 Task: Search one way flight ticket for 2 adults, 4 children and 1 infant on lap in business from Champaign/urbana/savoy: University Of Illinois - Willard Airport to Springfield: Abraham Lincoln Capital Airport on 5-2-2023. Choice of flights is JetBlue. Price is upto 98000. Outbound departure time preference is 17:30.
Action: Mouse moved to (219, 342)
Screenshot: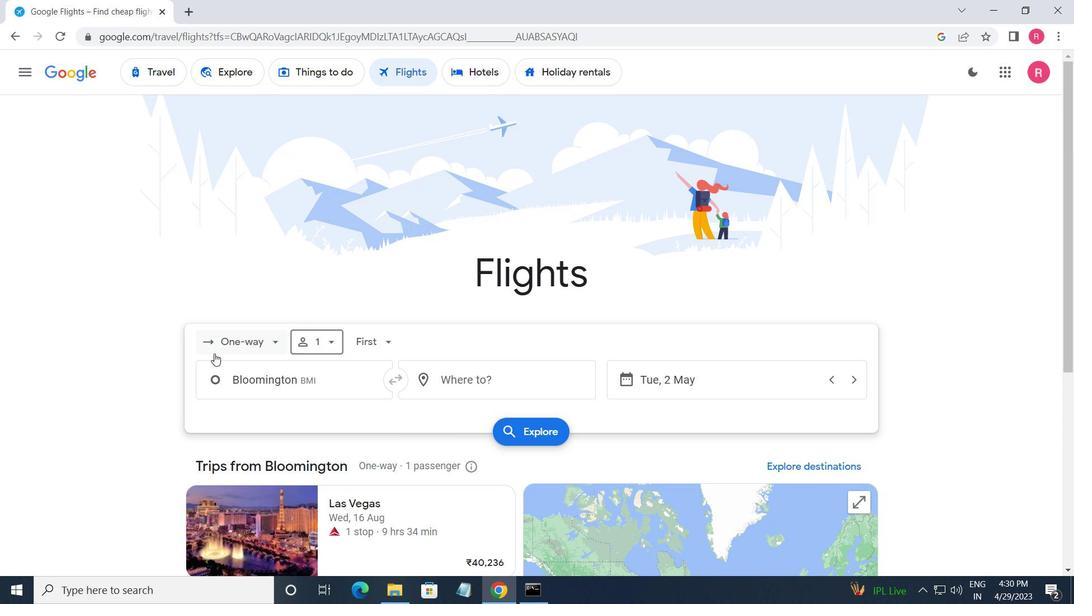 
Action: Mouse pressed left at (219, 342)
Screenshot: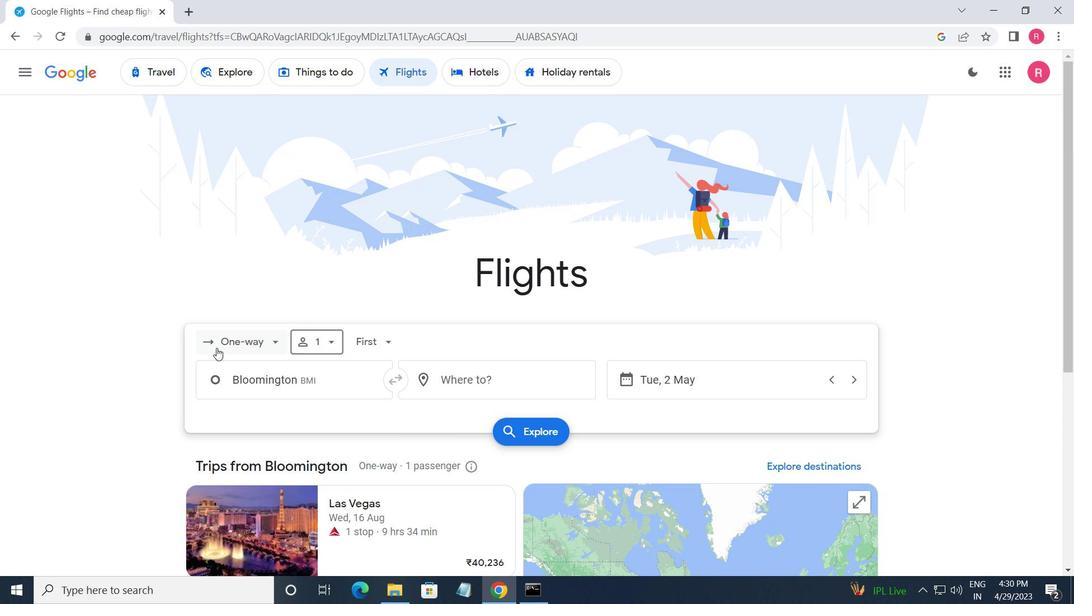 
Action: Mouse moved to (262, 398)
Screenshot: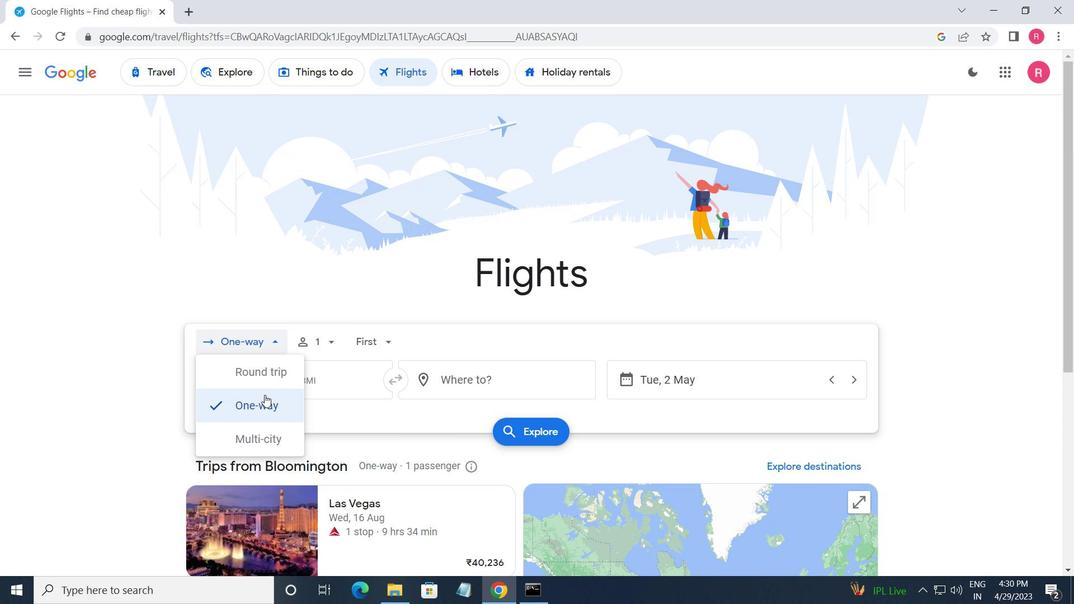 
Action: Mouse pressed left at (262, 398)
Screenshot: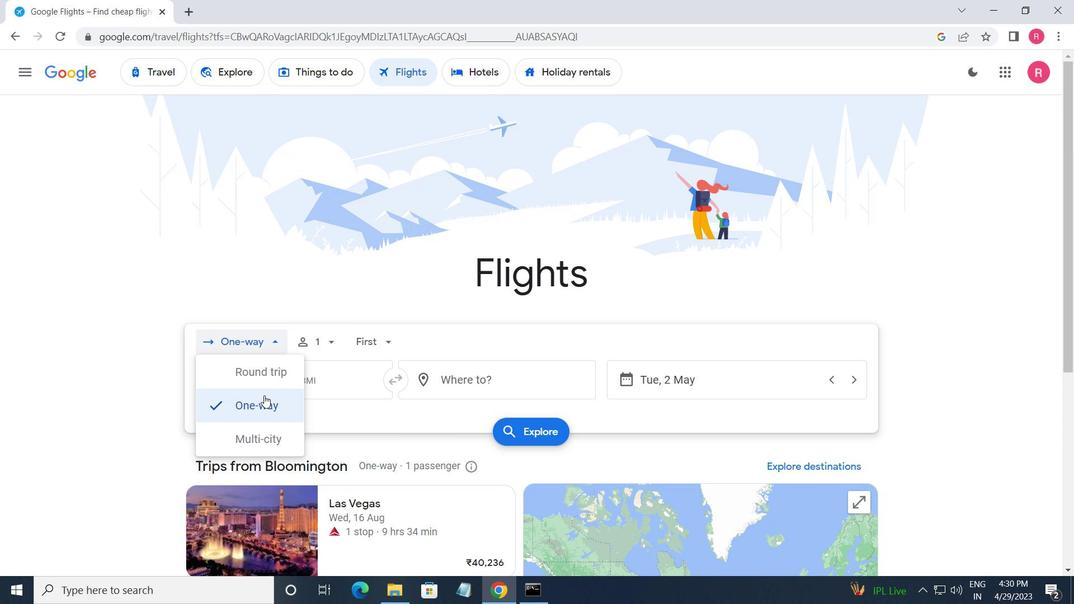 
Action: Mouse moved to (321, 351)
Screenshot: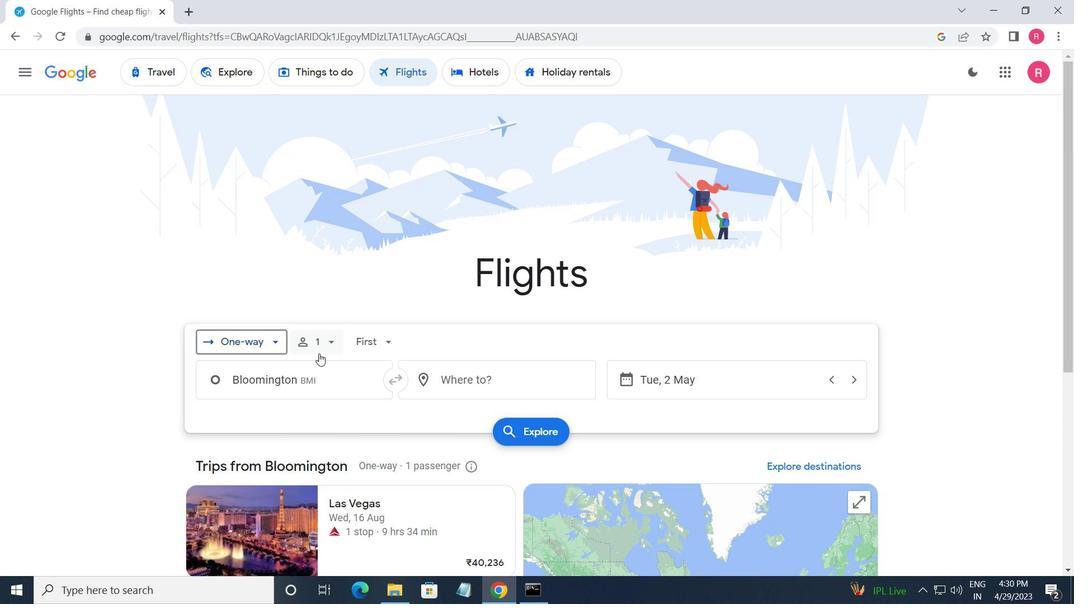 
Action: Mouse pressed left at (321, 351)
Screenshot: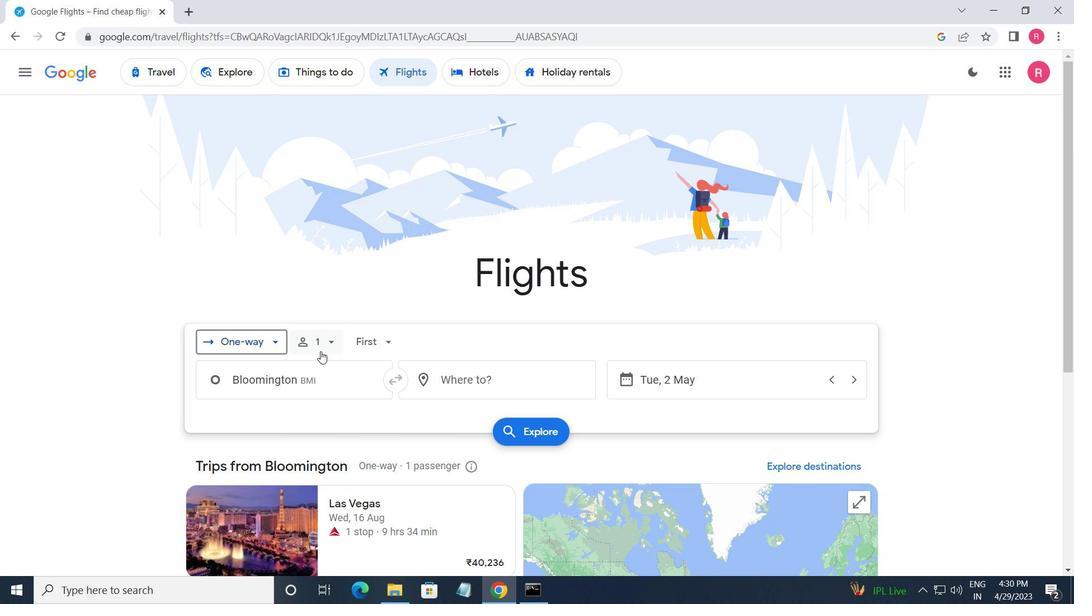
Action: Mouse moved to (434, 383)
Screenshot: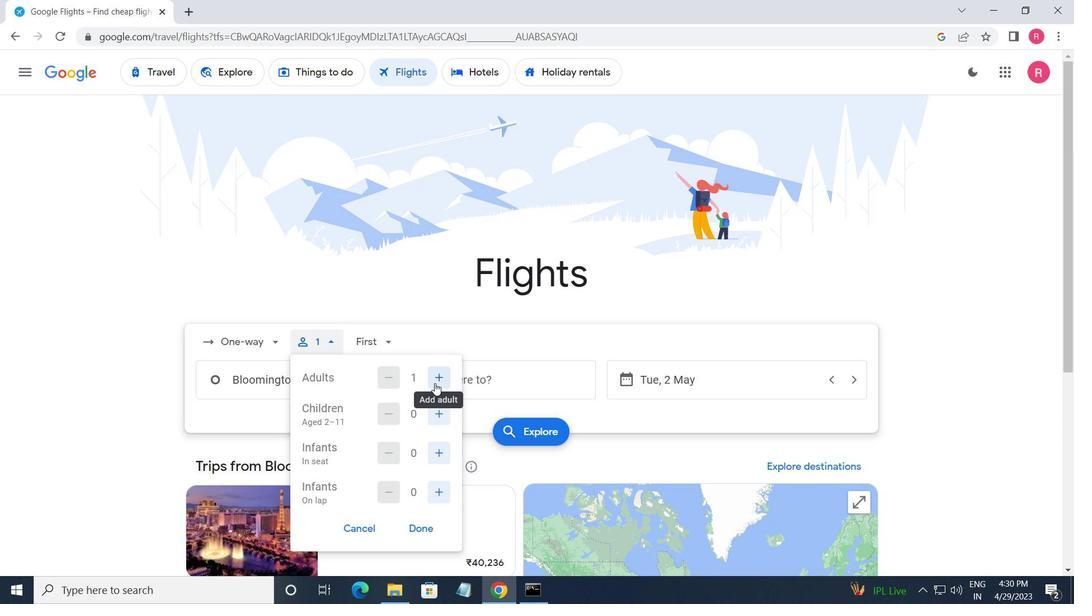 
Action: Mouse pressed left at (434, 383)
Screenshot: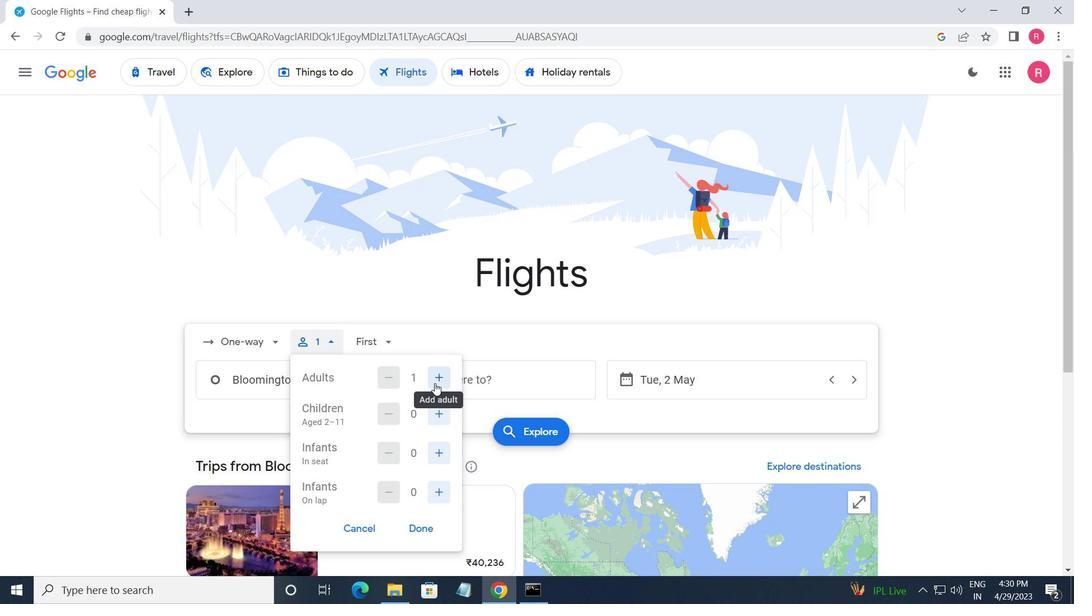
Action: Mouse moved to (444, 414)
Screenshot: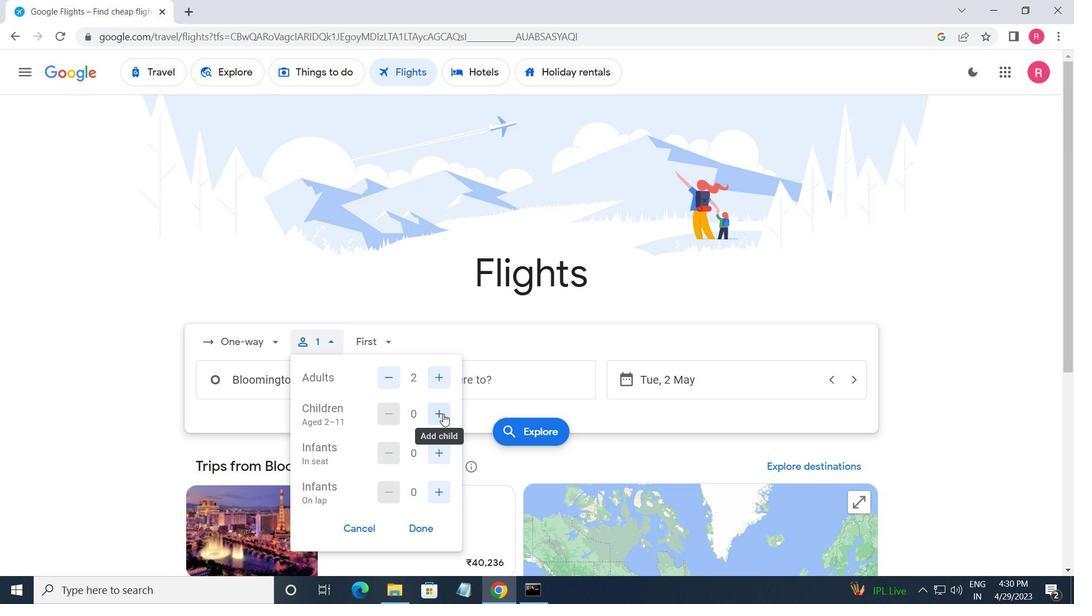
Action: Mouse pressed left at (444, 414)
Screenshot: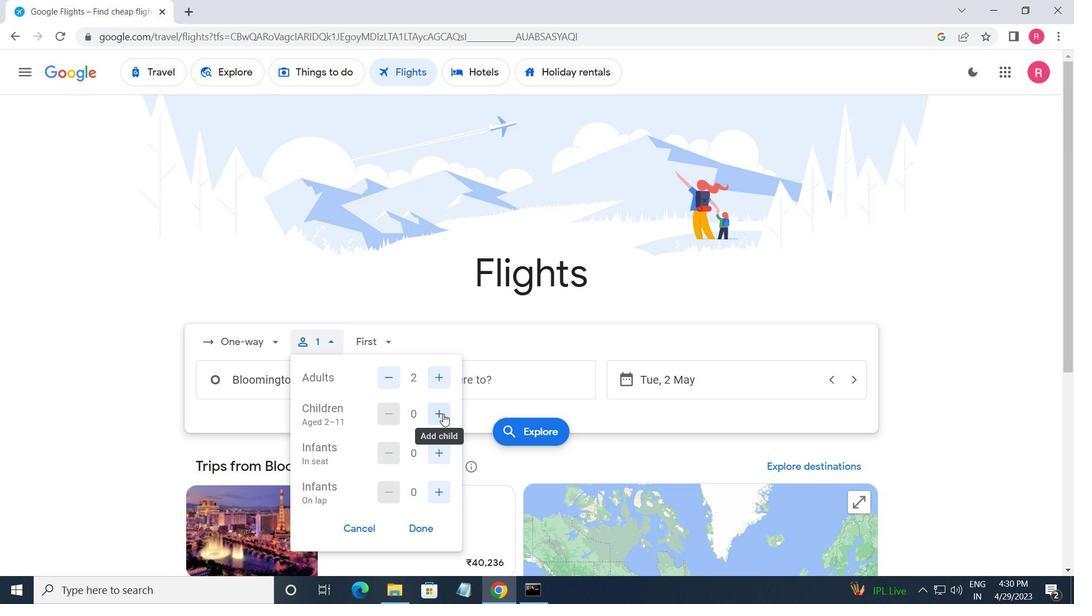 
Action: Mouse moved to (445, 413)
Screenshot: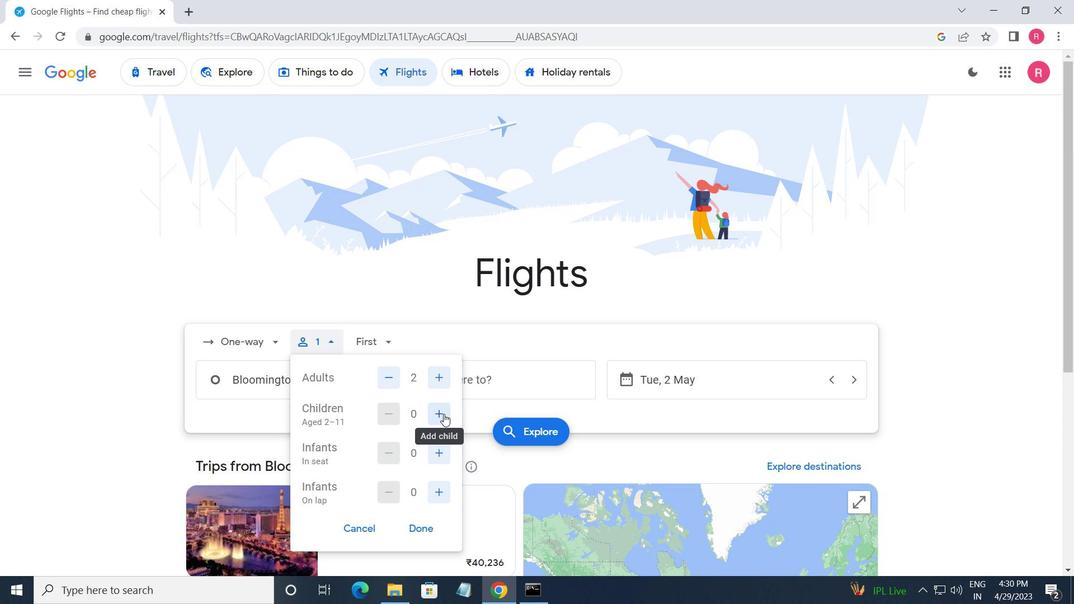 
Action: Mouse pressed left at (445, 413)
Screenshot: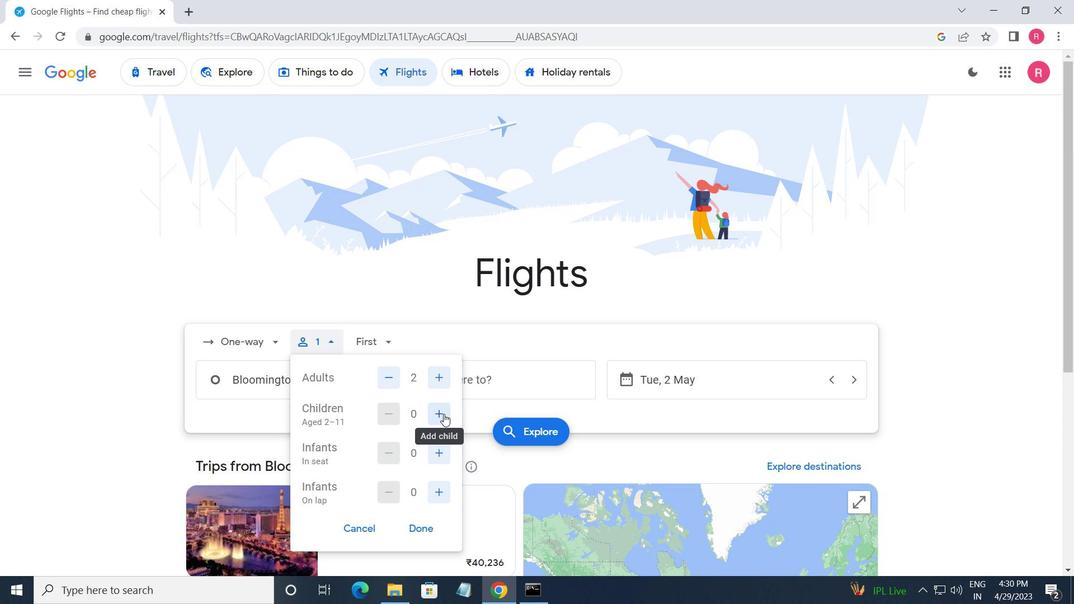 
Action: Mouse pressed left at (445, 413)
Screenshot: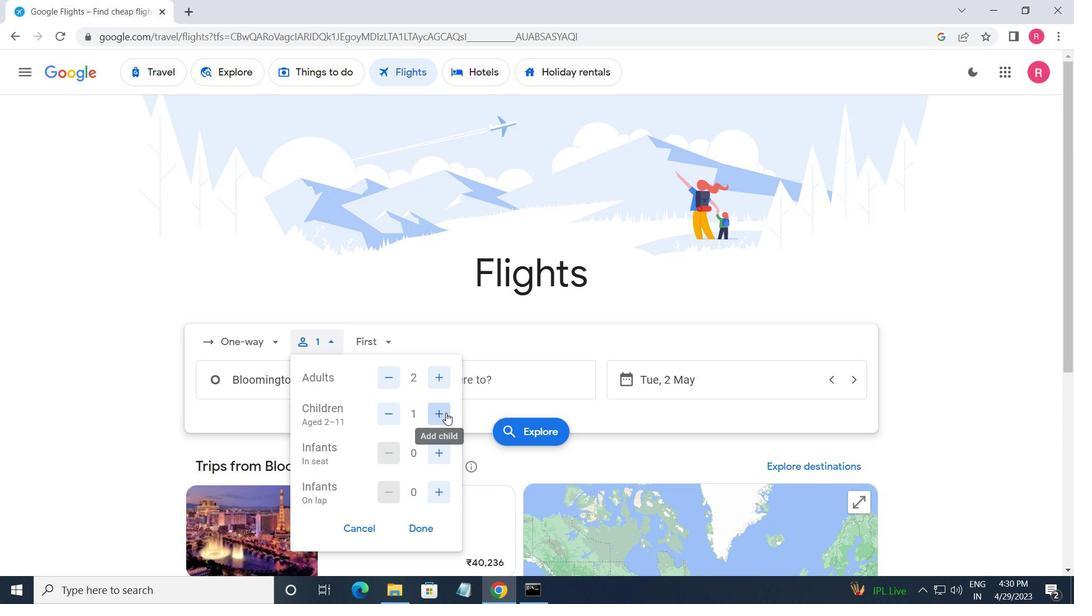 
Action: Mouse pressed left at (445, 413)
Screenshot: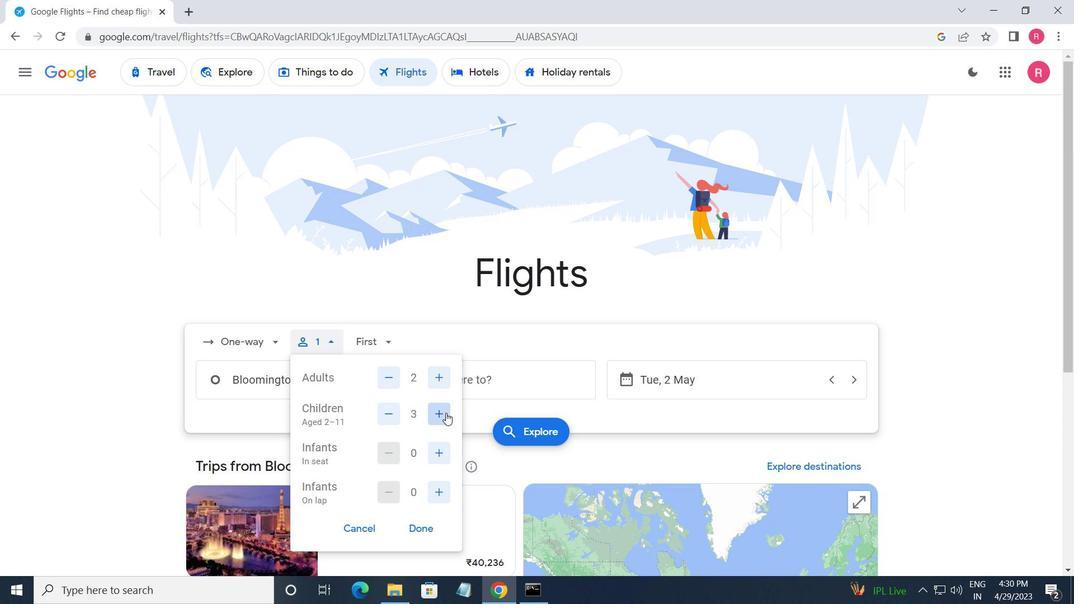 
Action: Mouse moved to (442, 450)
Screenshot: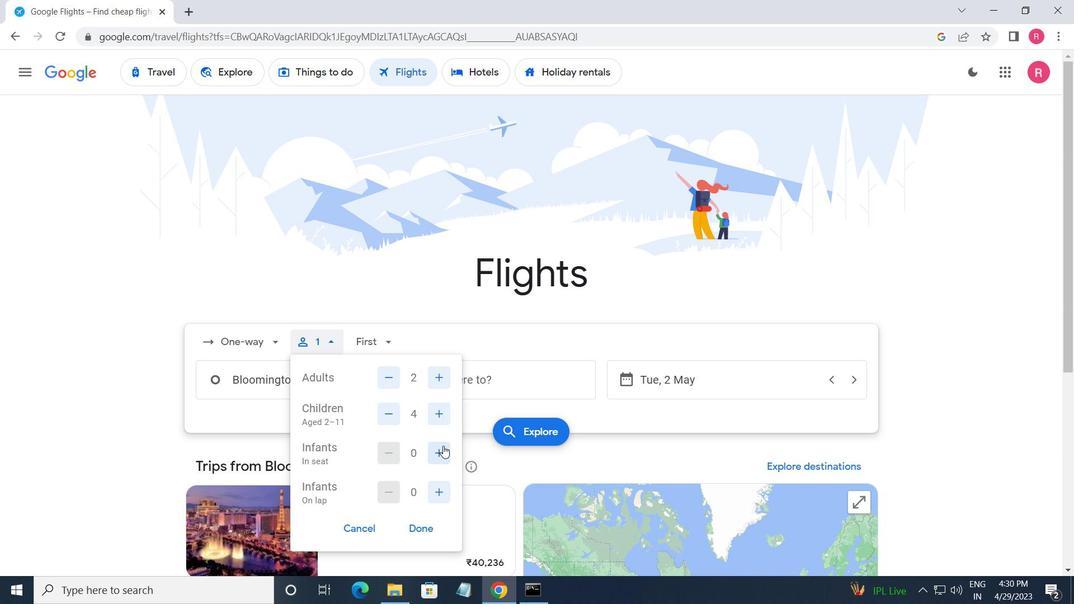 
Action: Mouse pressed left at (442, 450)
Screenshot: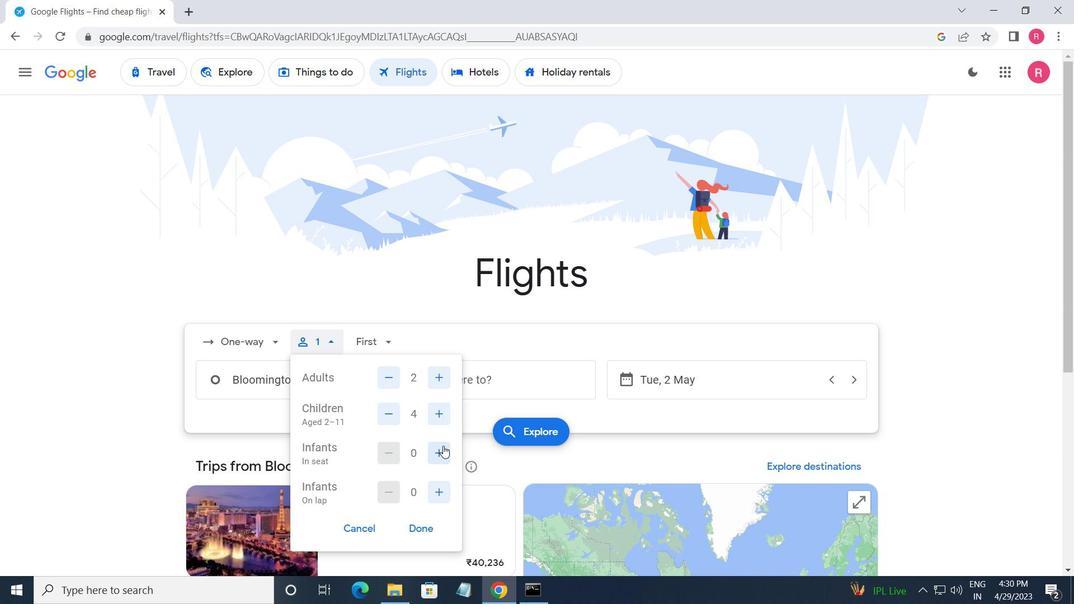 
Action: Mouse moved to (415, 529)
Screenshot: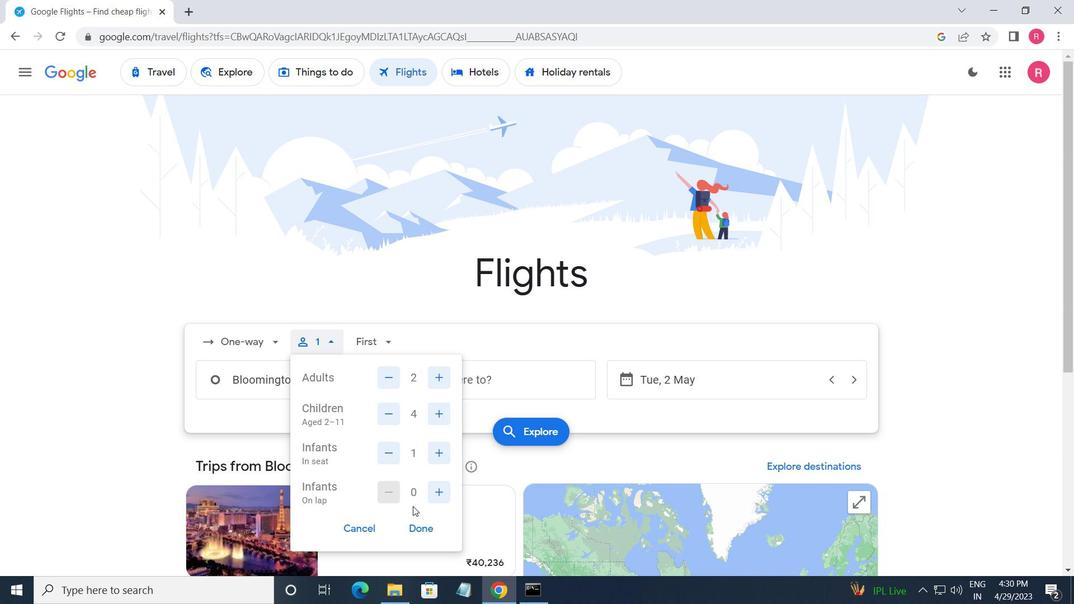
Action: Mouse pressed left at (415, 529)
Screenshot: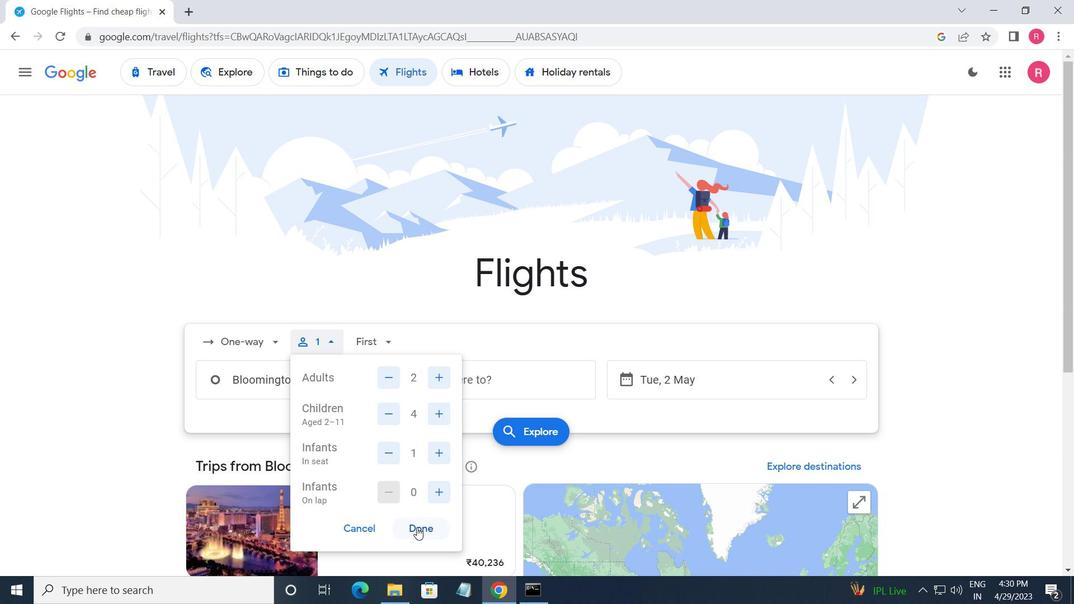 
Action: Mouse moved to (382, 354)
Screenshot: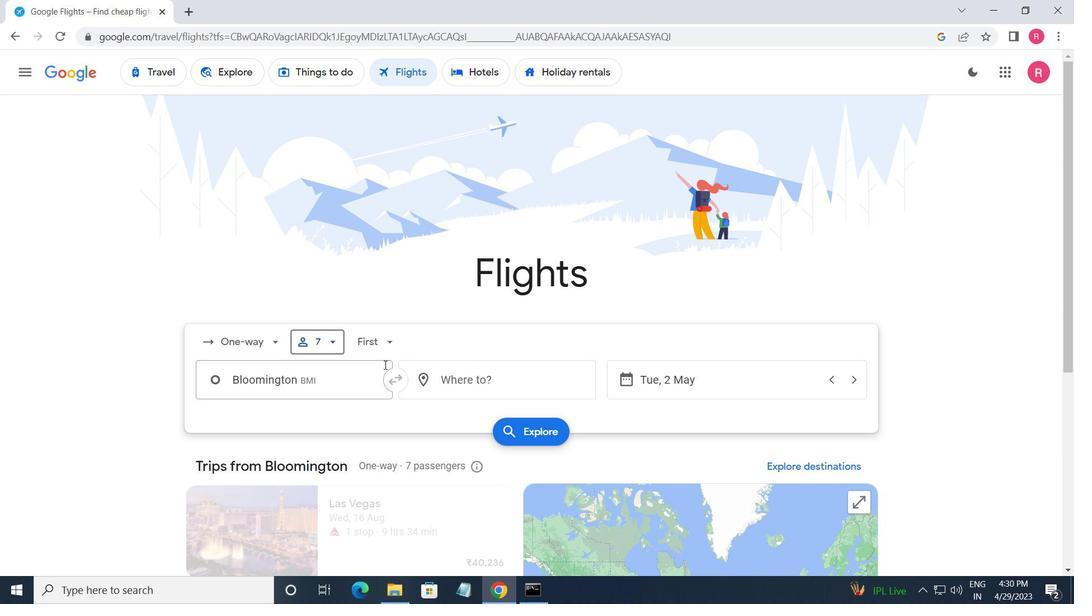 
Action: Mouse pressed left at (382, 354)
Screenshot: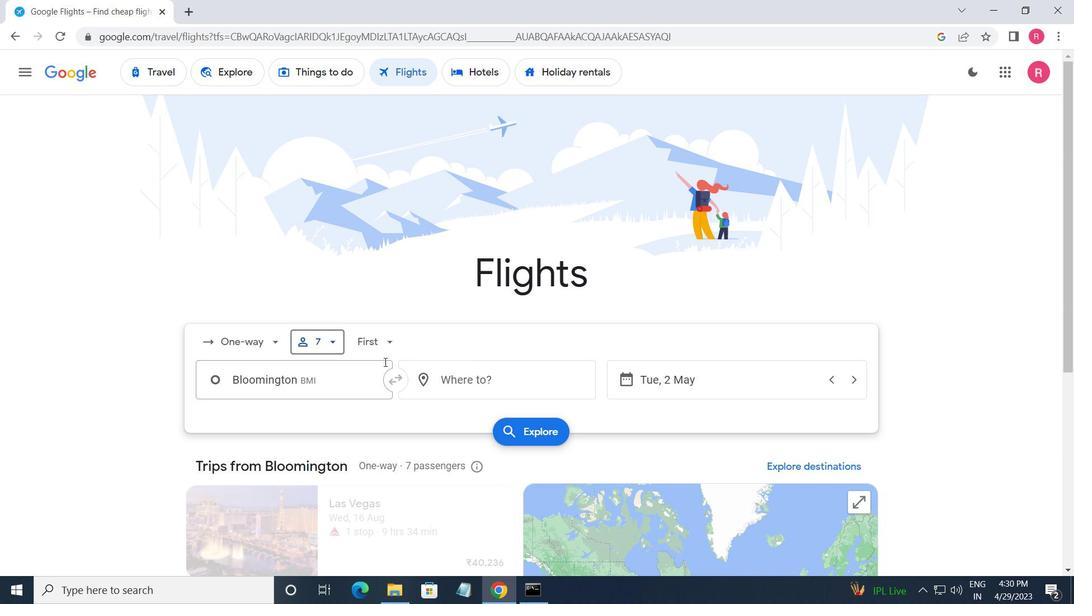 
Action: Mouse moved to (403, 440)
Screenshot: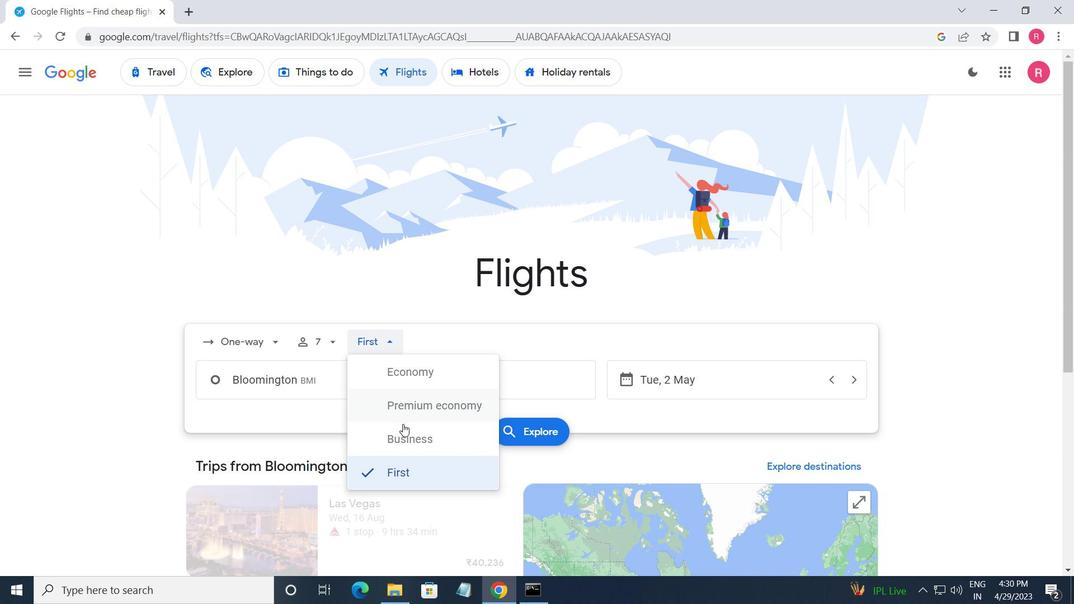 
Action: Mouse pressed left at (403, 440)
Screenshot: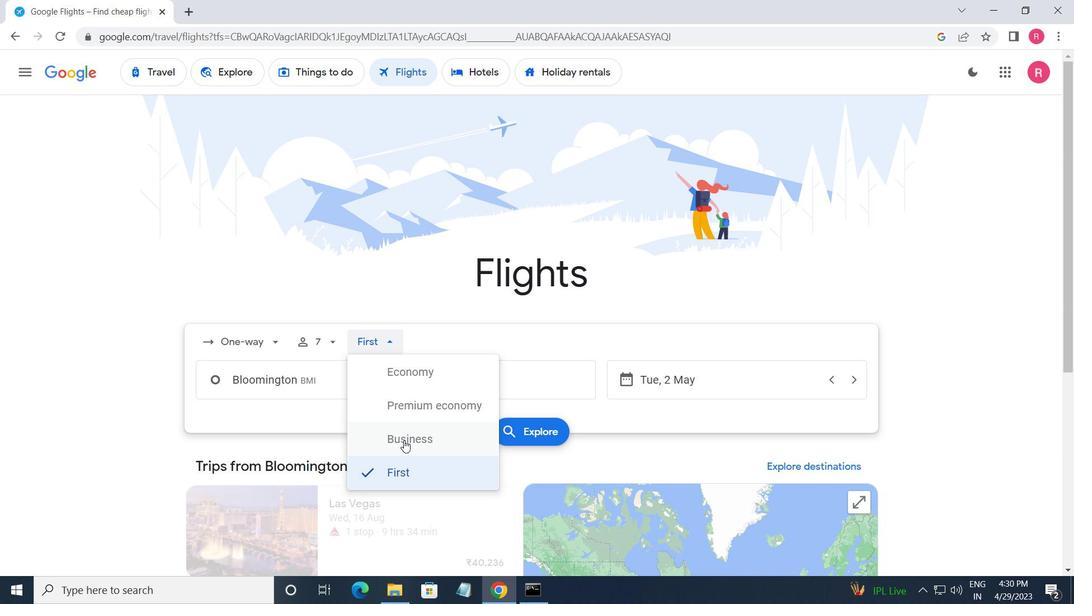 
Action: Mouse moved to (322, 387)
Screenshot: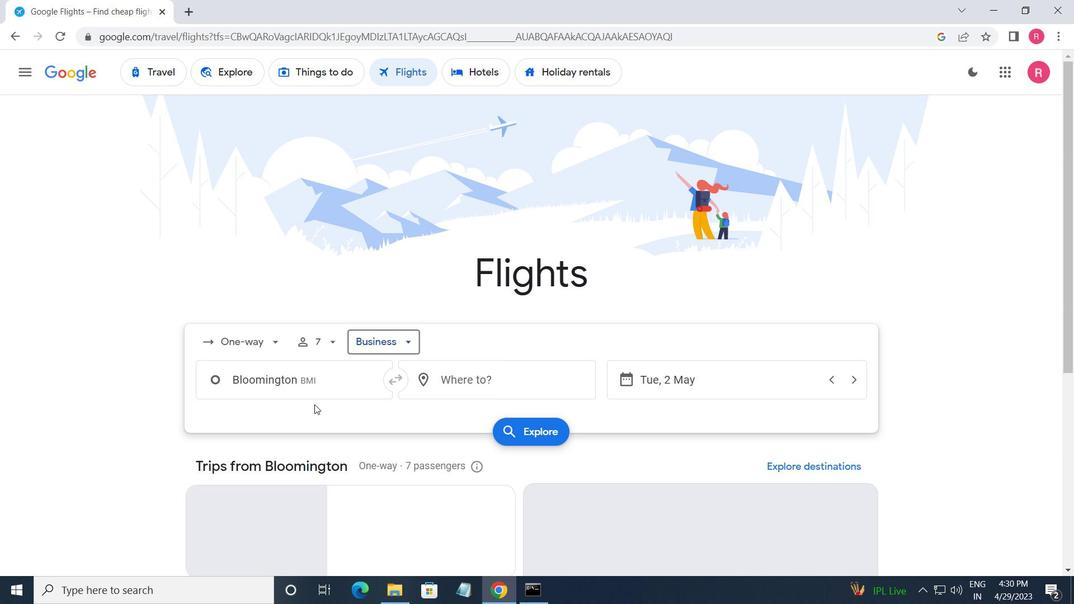 
Action: Mouse pressed left at (322, 387)
Screenshot: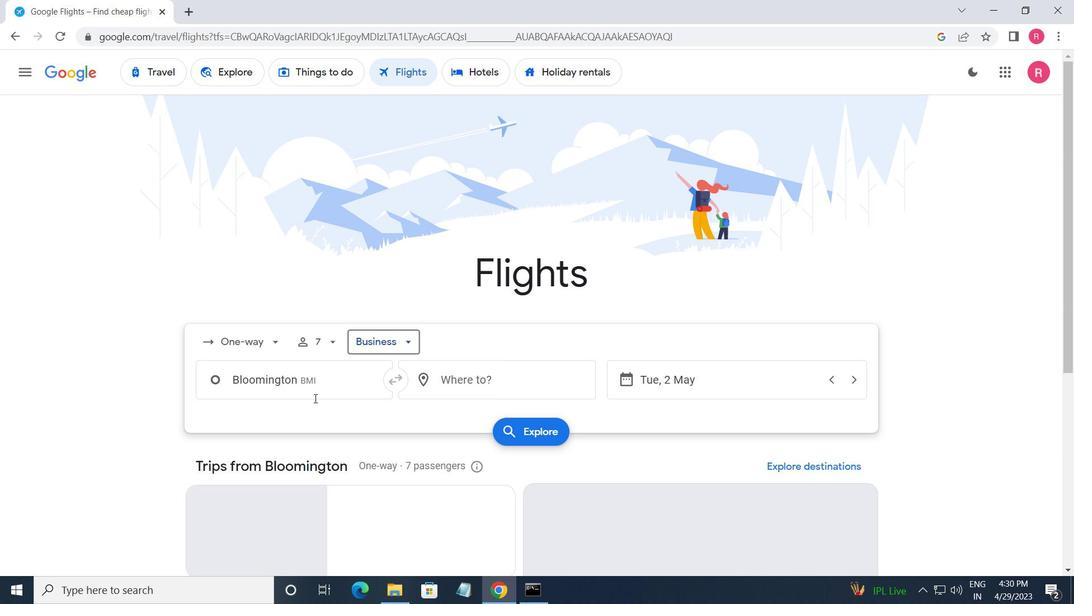 
Action: Mouse moved to (323, 387)
Screenshot: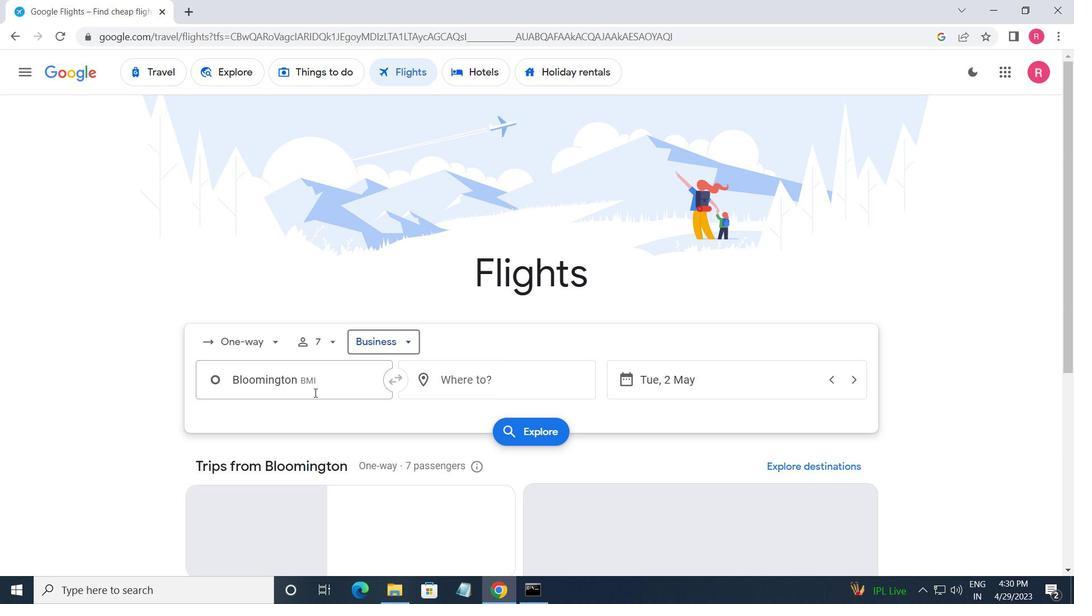 
Action: Key pressed <Key.shift_r>University<Key.space>of<Key.space>il<Key.backspace><Key.backspace>
Screenshot: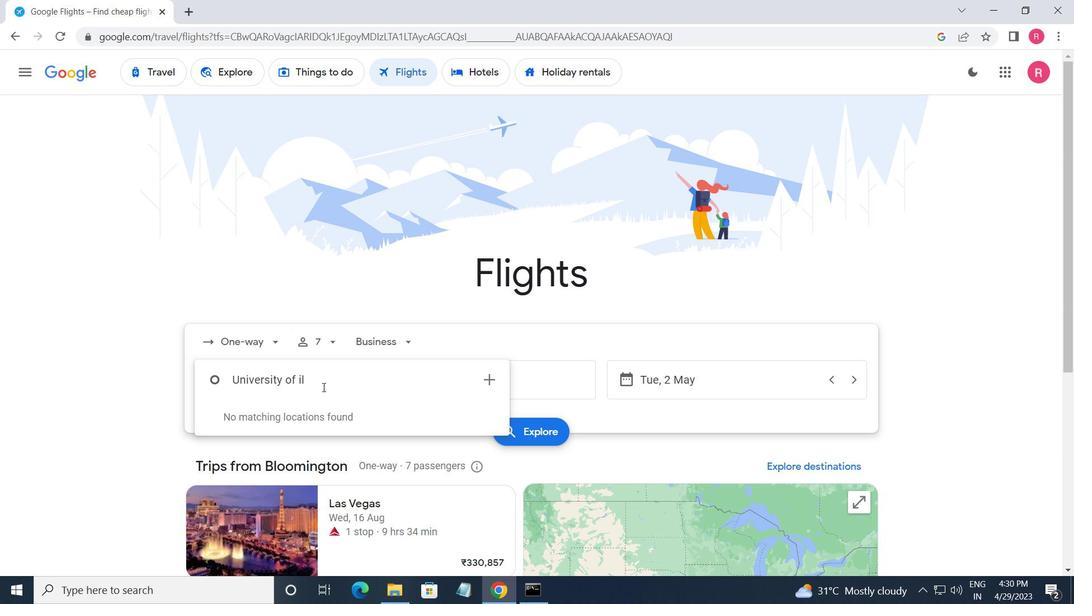 
Action: Mouse moved to (276, 425)
Screenshot: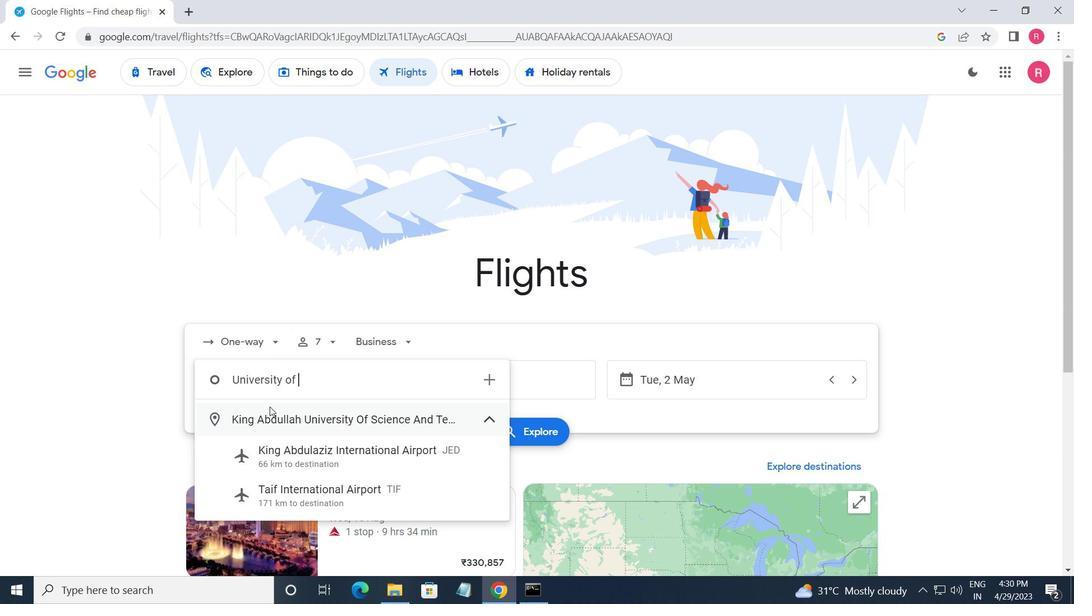 
Action: Mouse pressed left at (276, 425)
Screenshot: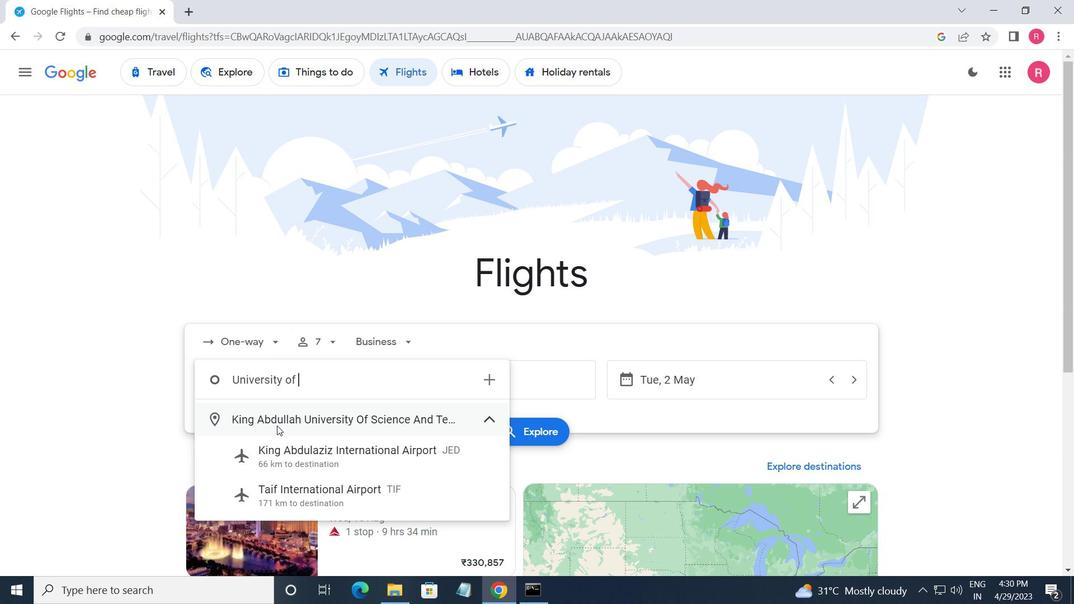 
Action: Mouse moved to (450, 389)
Screenshot: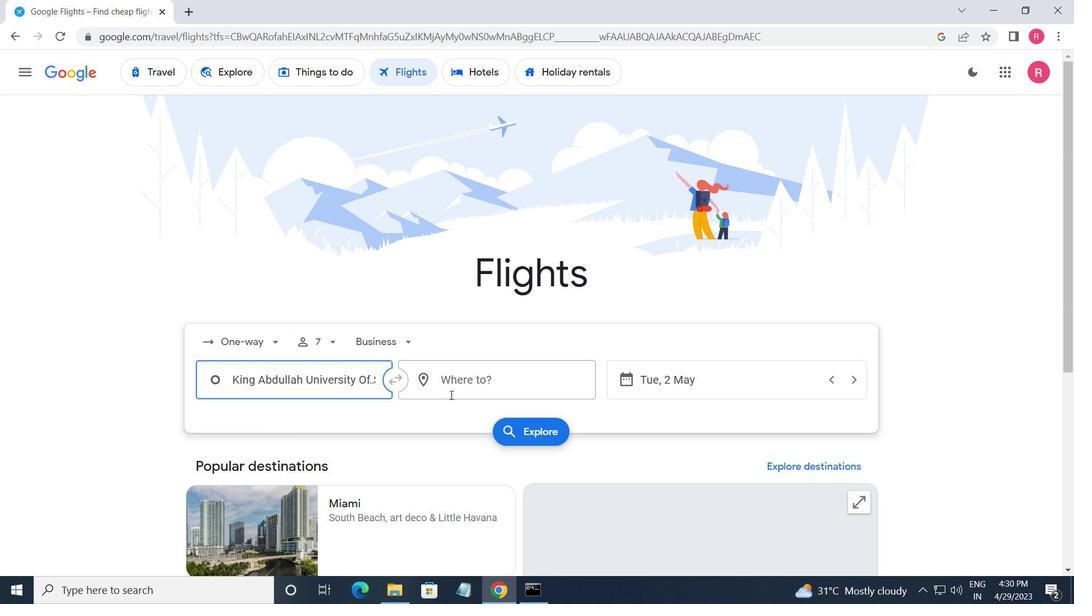 
Action: Mouse pressed left at (450, 389)
Screenshot: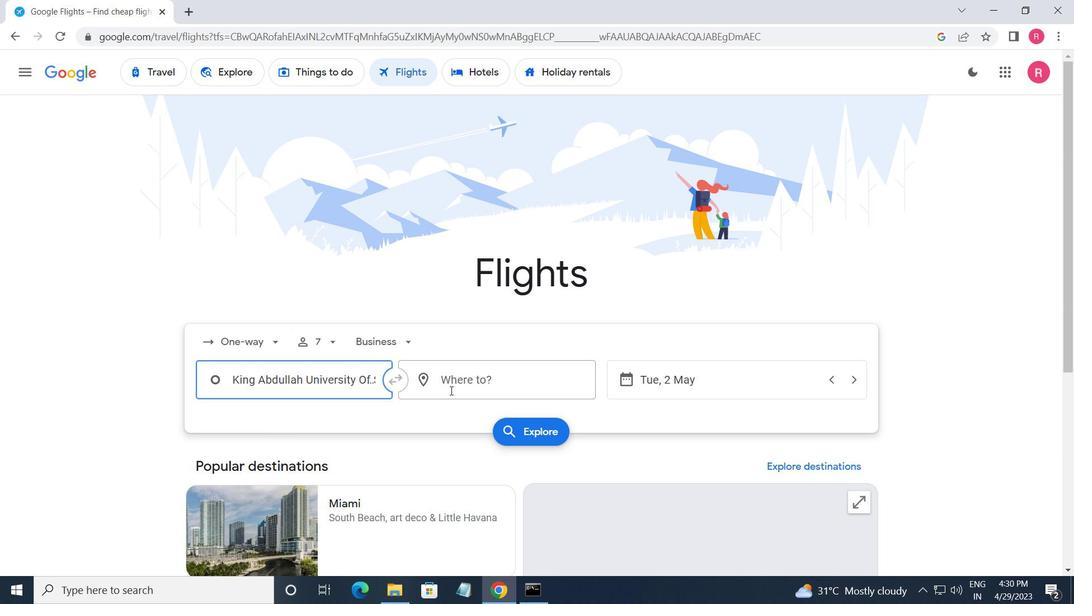 
Action: Mouse moved to (483, 513)
Screenshot: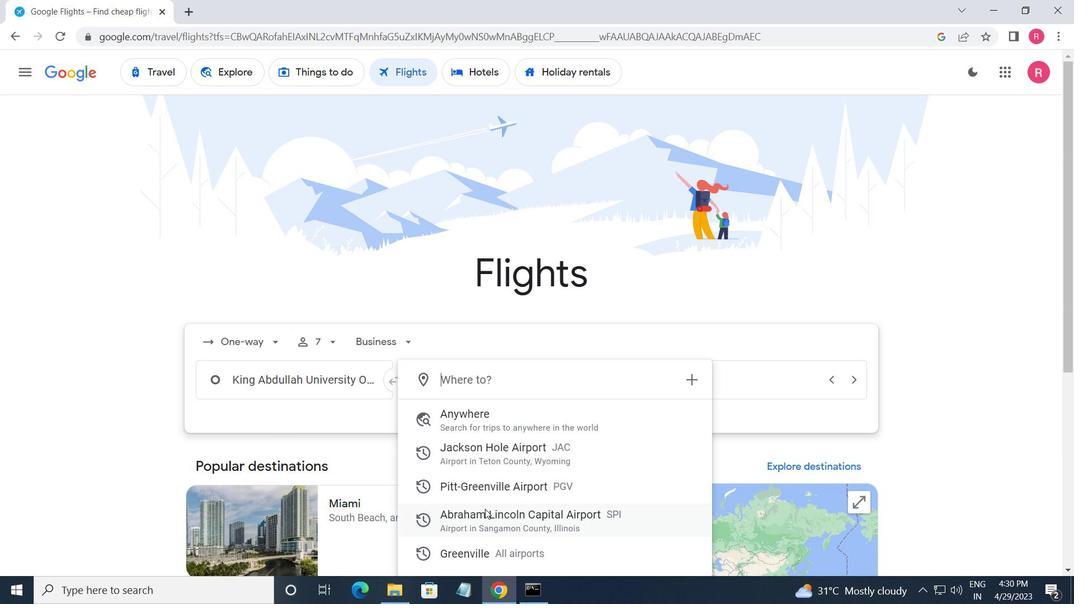 
Action: Mouse pressed left at (483, 513)
Screenshot: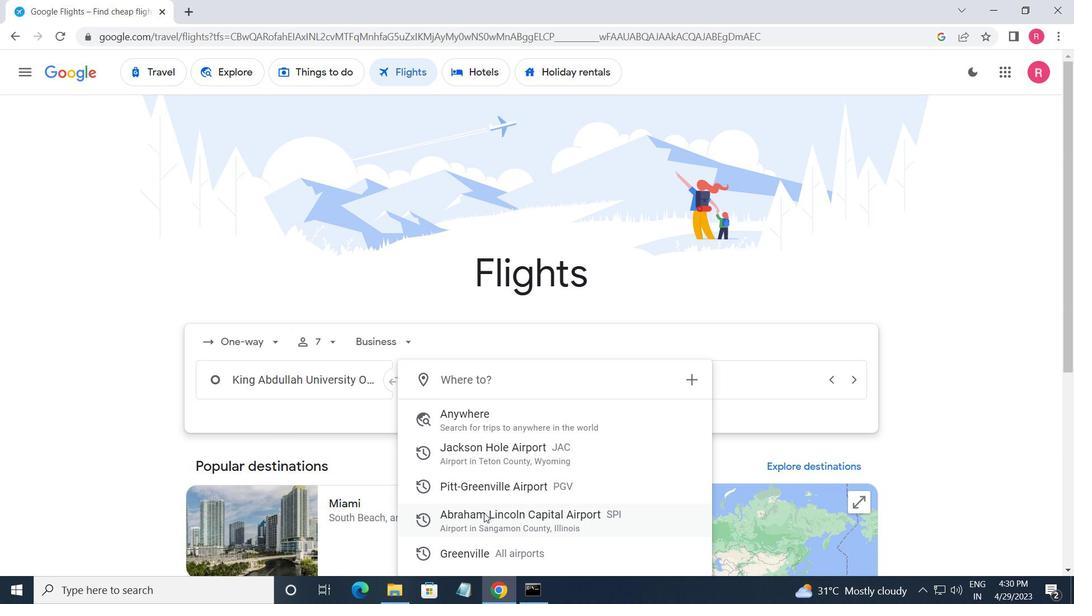 
Action: Mouse moved to (722, 384)
Screenshot: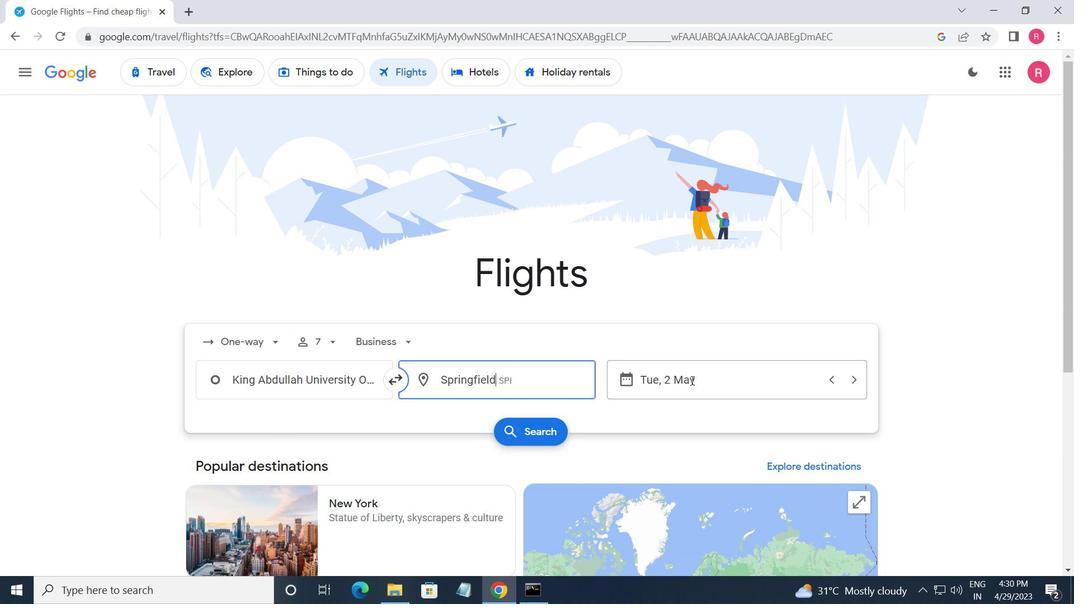 
Action: Mouse pressed left at (722, 384)
Screenshot: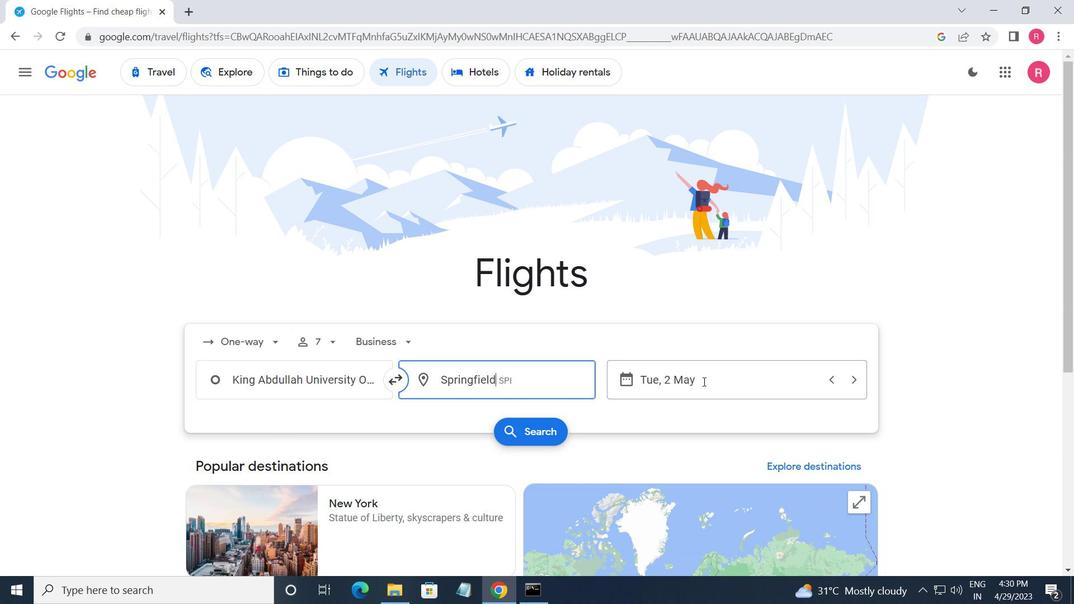 
Action: Mouse moved to (702, 328)
Screenshot: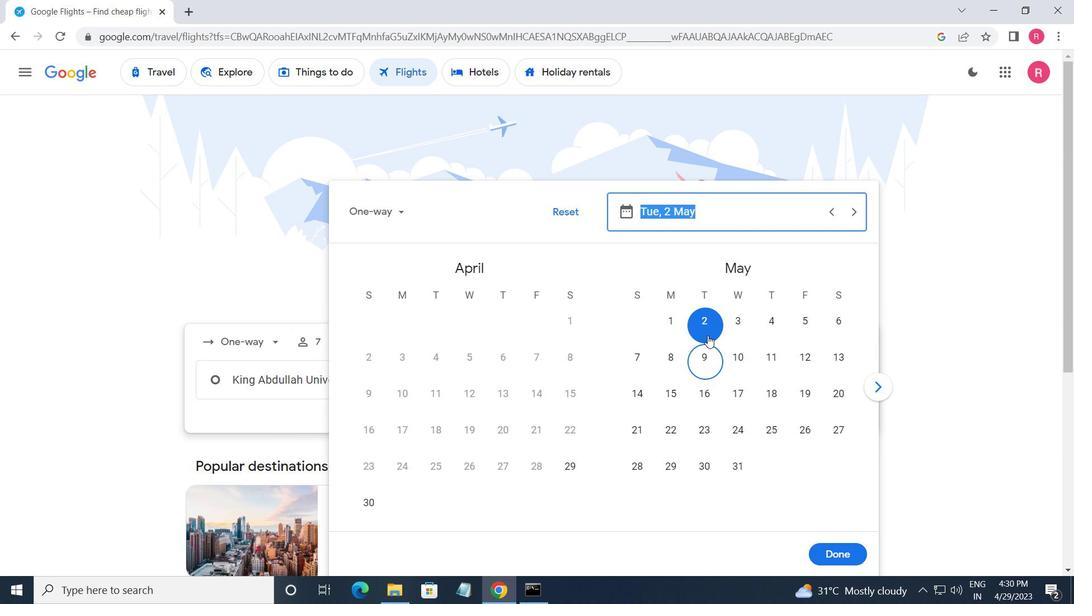 
Action: Mouse pressed left at (702, 328)
Screenshot: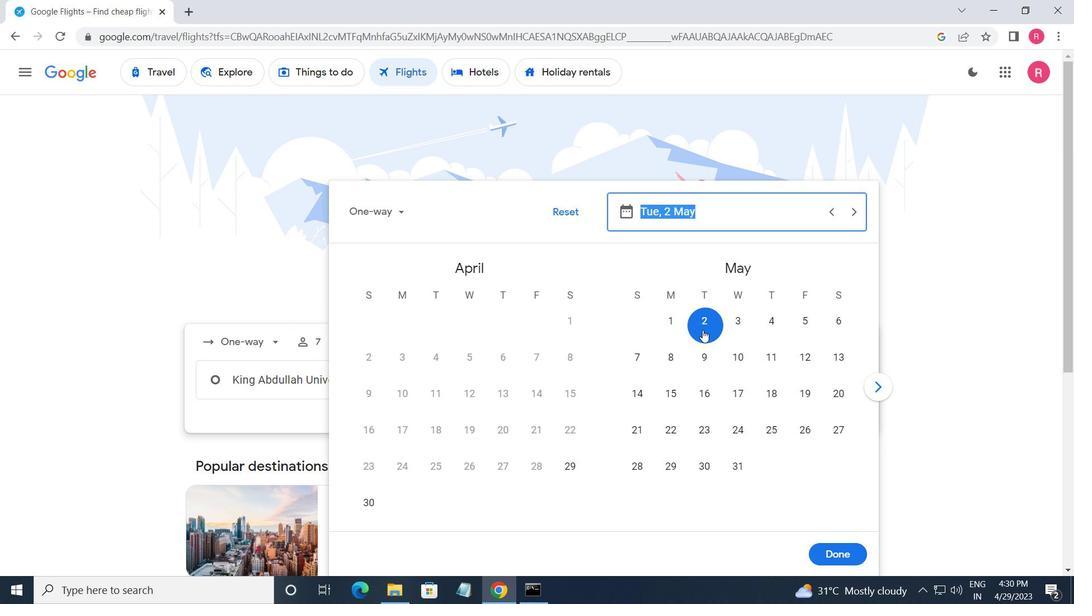 
Action: Mouse moved to (825, 553)
Screenshot: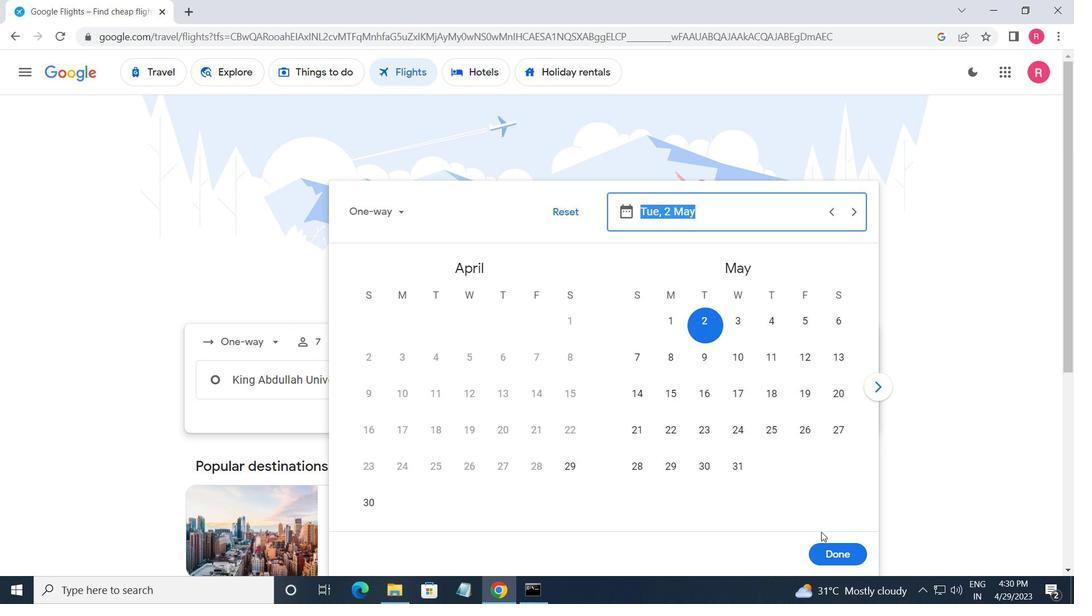 
Action: Mouse pressed left at (825, 553)
Screenshot: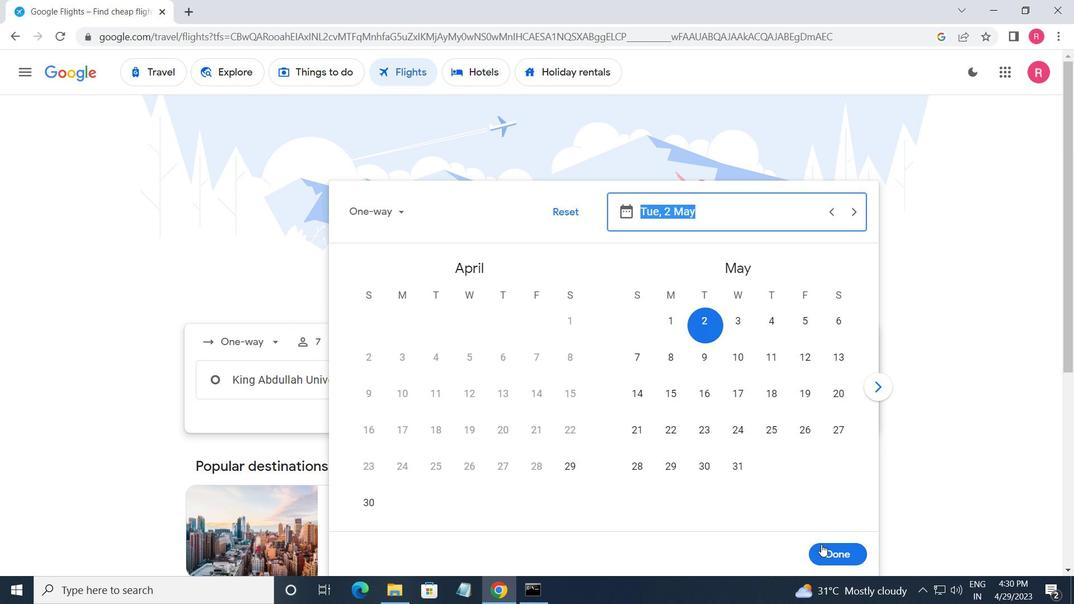 
Action: Mouse moved to (527, 443)
Screenshot: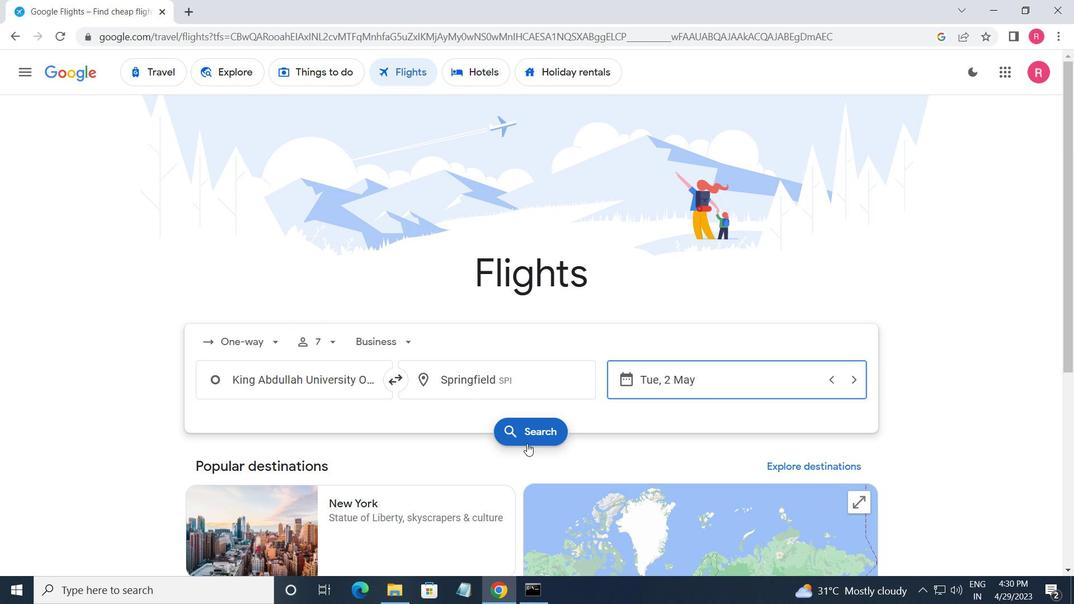 
Action: Mouse pressed left at (527, 443)
Screenshot: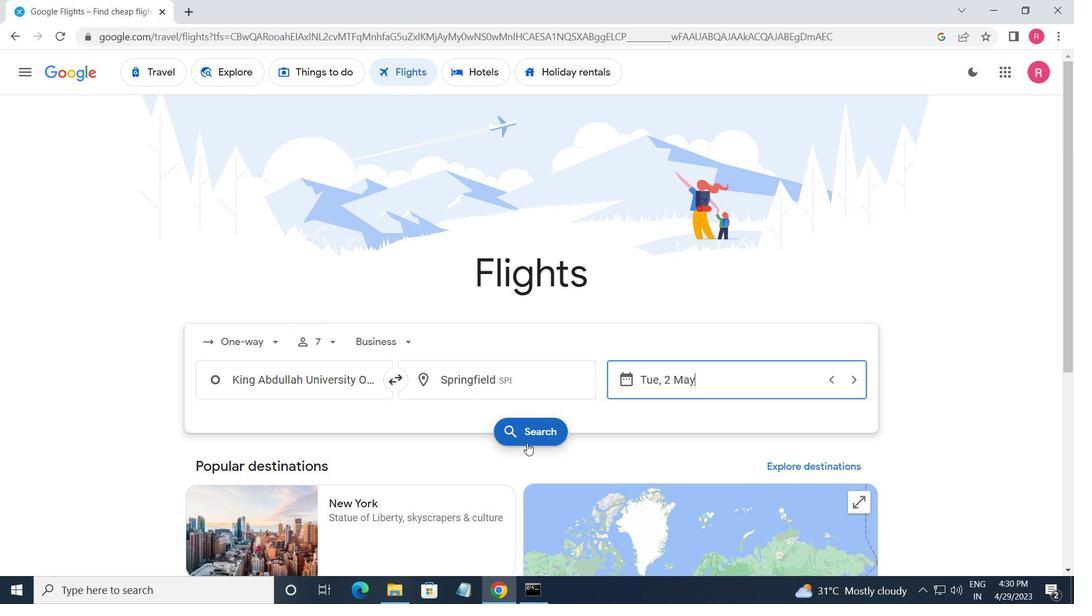 
Action: Mouse moved to (206, 208)
Screenshot: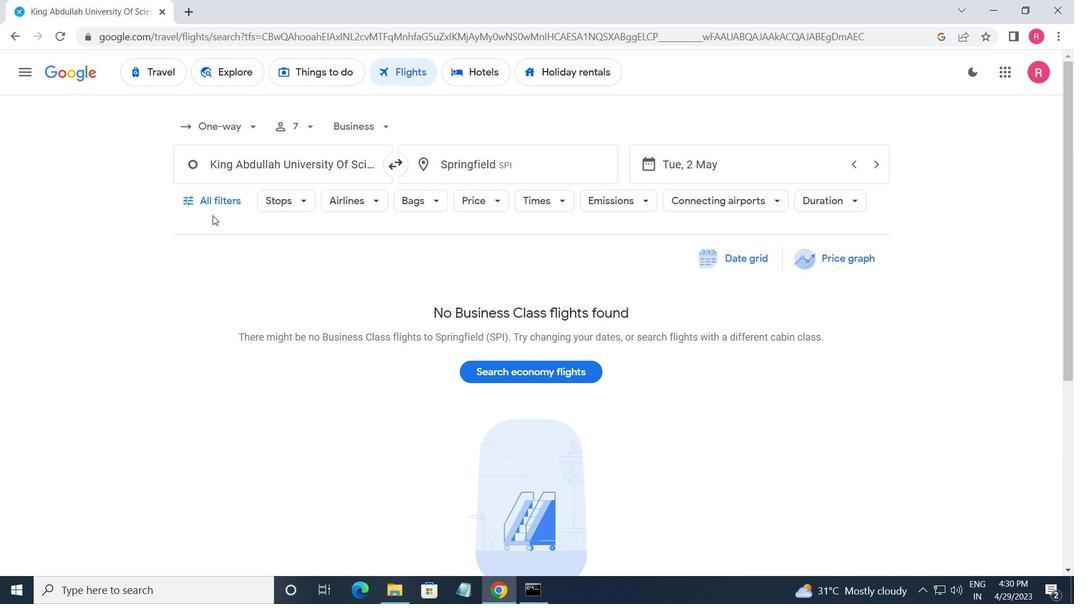
Action: Mouse pressed left at (206, 208)
Screenshot: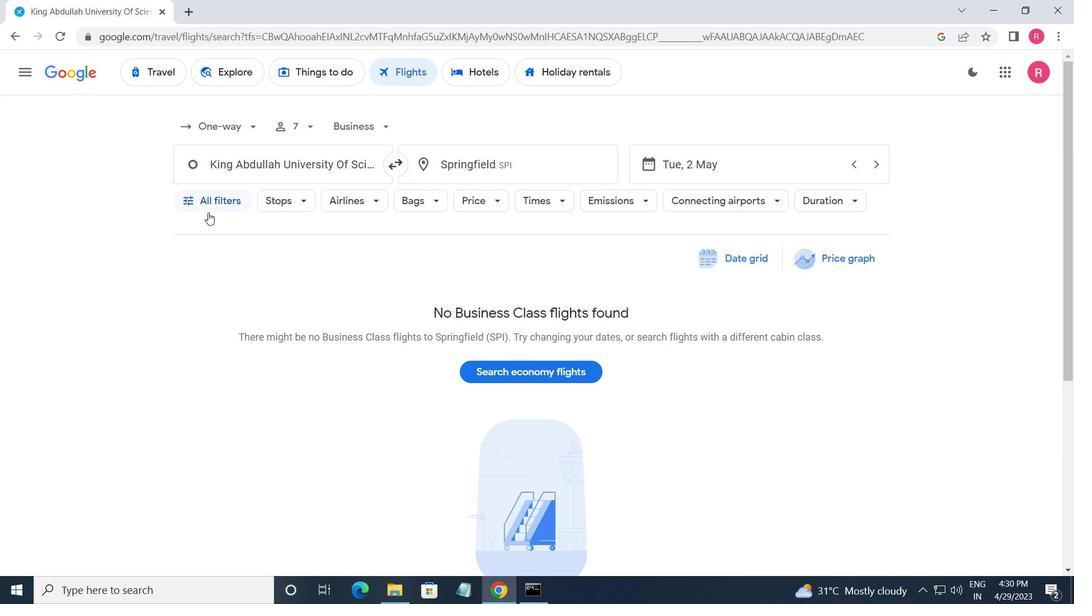 
Action: Mouse moved to (305, 371)
Screenshot: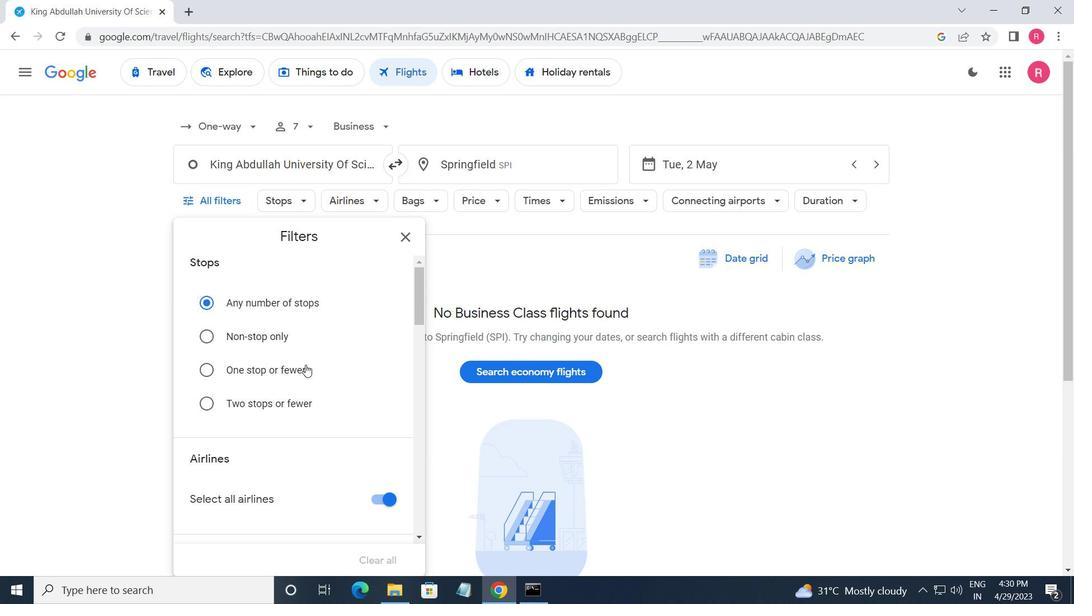 
Action: Mouse scrolled (305, 370) with delta (0, 0)
Screenshot: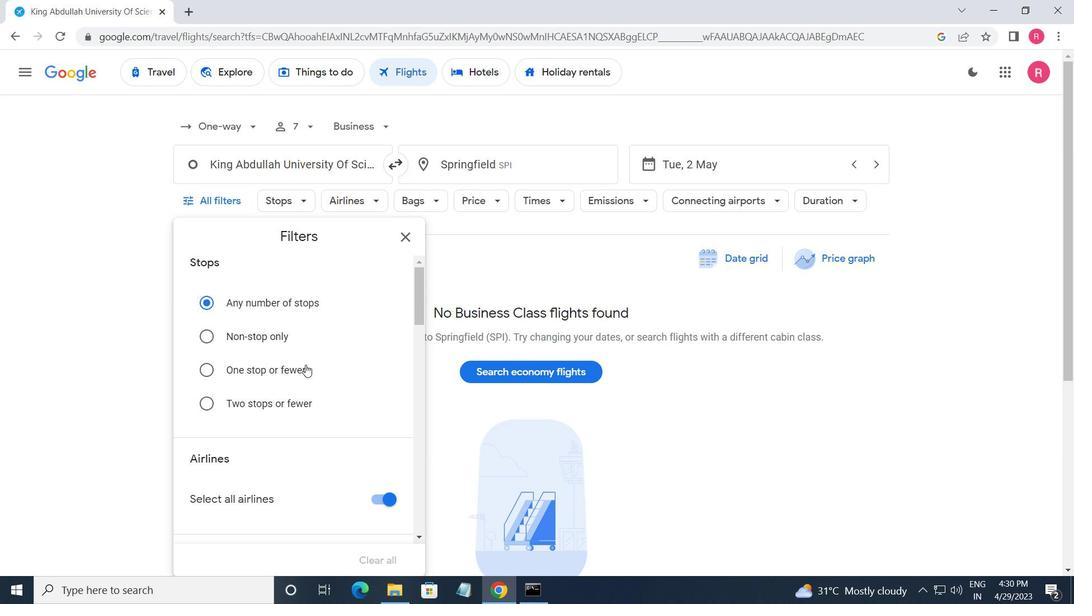 
Action: Mouse scrolled (305, 370) with delta (0, 0)
Screenshot: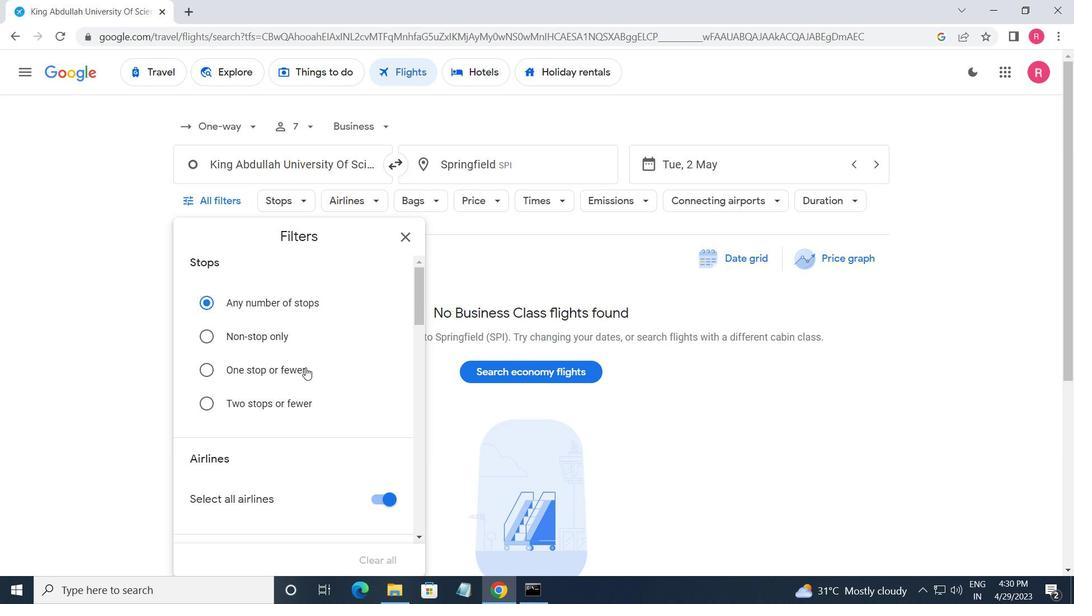 
Action: Mouse moved to (305, 371)
Screenshot: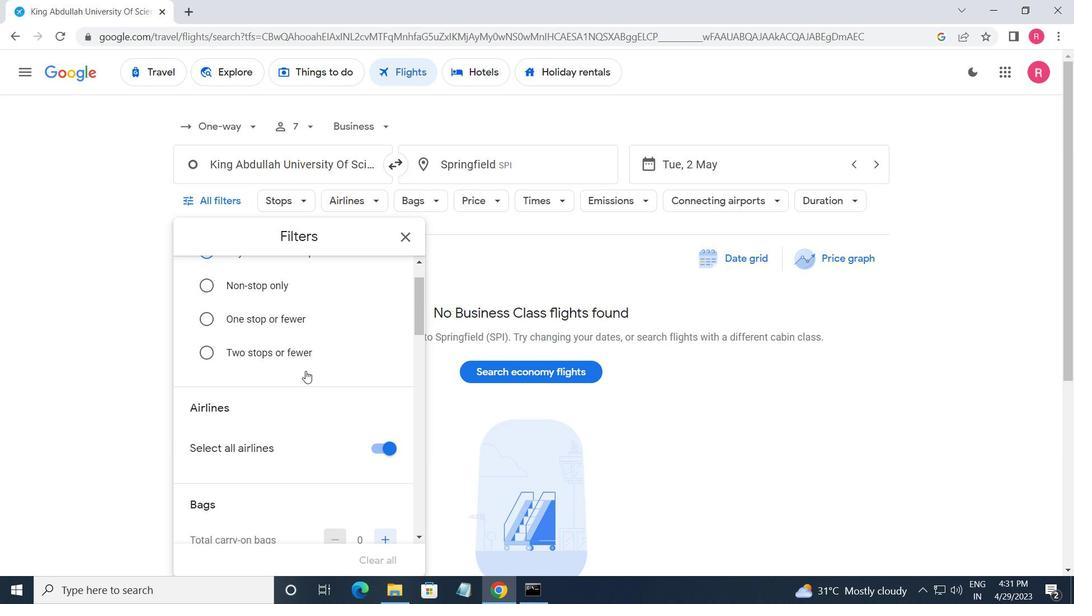 
Action: Mouse scrolled (305, 370) with delta (0, 0)
Screenshot: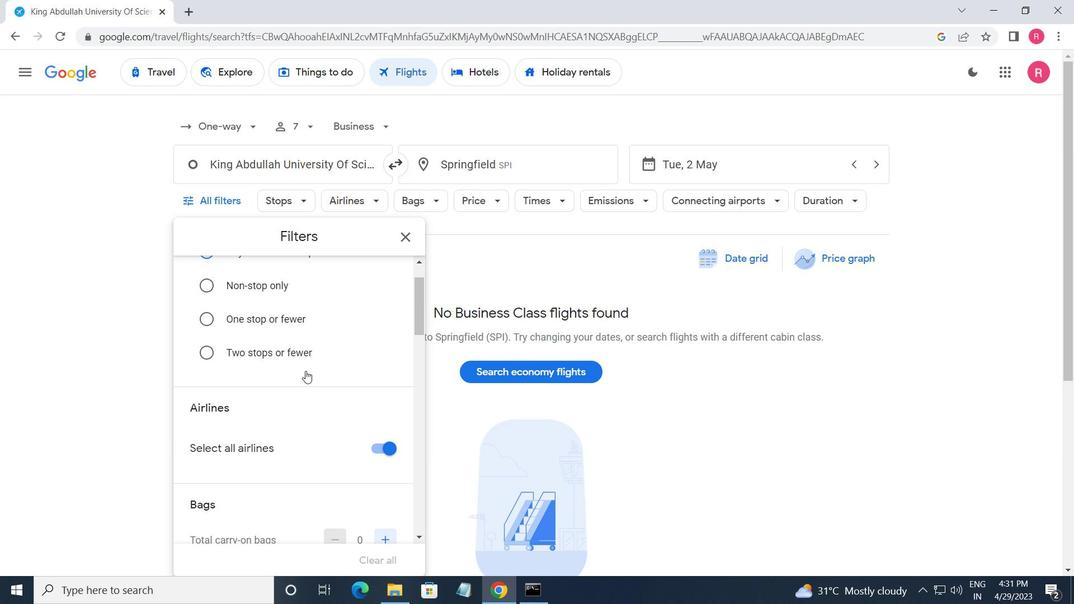 
Action: Mouse scrolled (305, 370) with delta (0, 0)
Screenshot: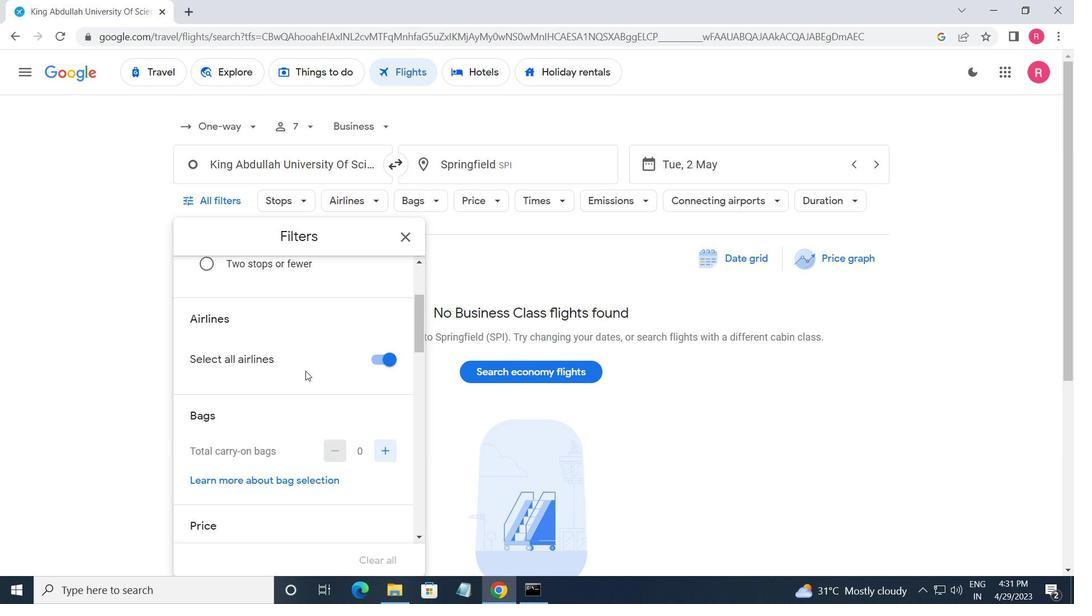 
Action: Mouse scrolled (305, 370) with delta (0, 0)
Screenshot: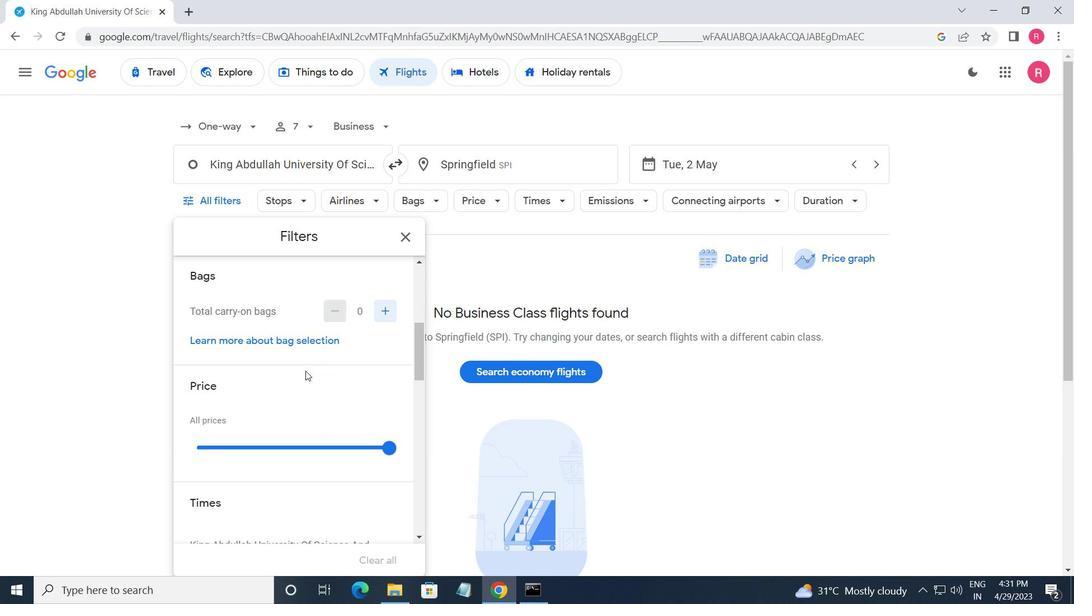 
Action: Mouse scrolled (305, 372) with delta (0, 0)
Screenshot: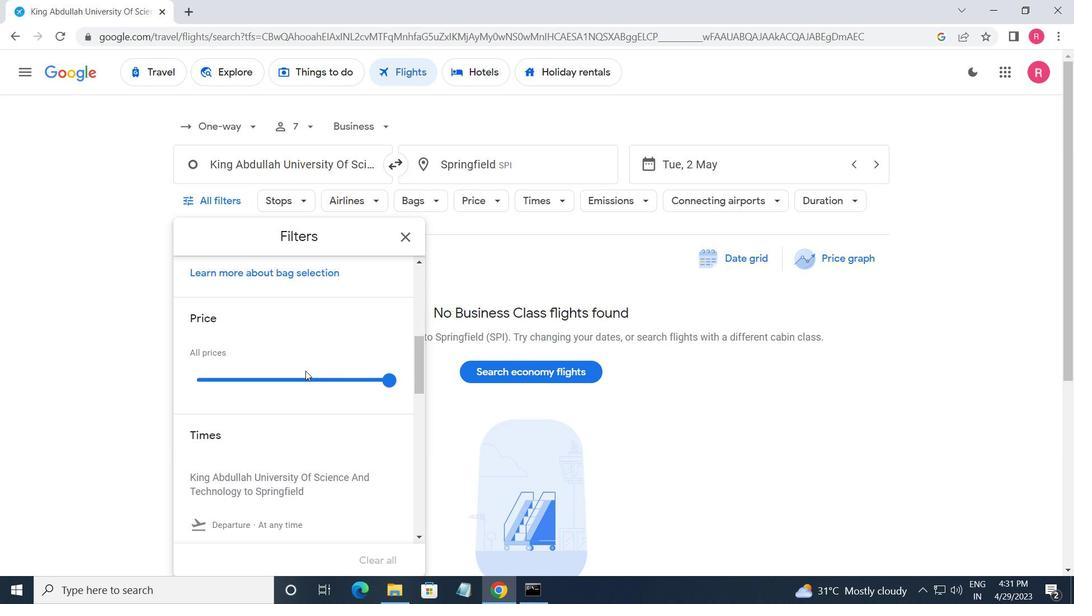 
Action: Mouse scrolled (305, 372) with delta (0, 0)
Screenshot: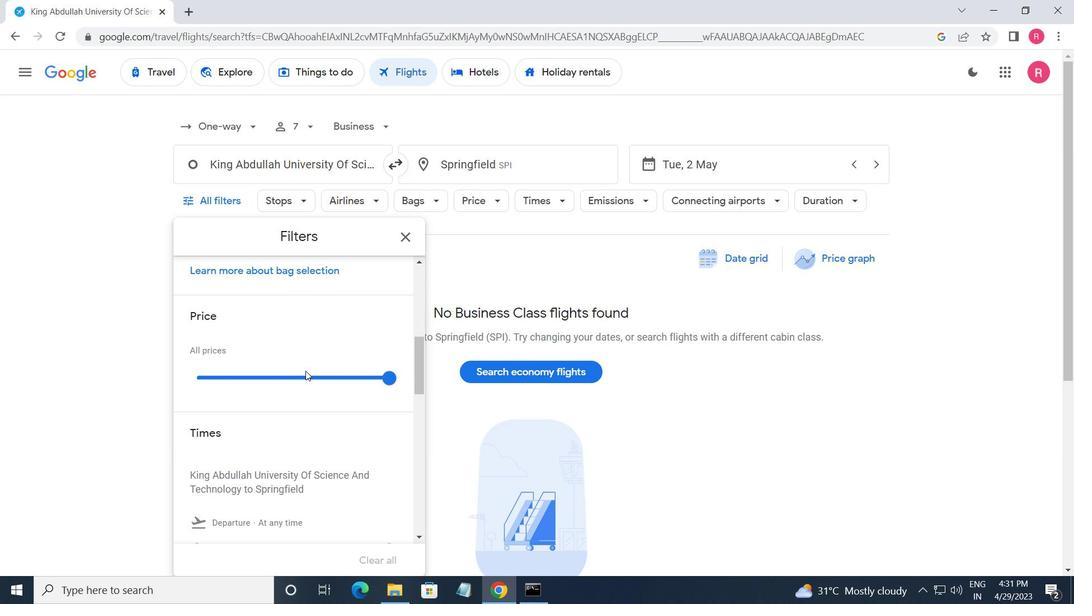 
Action: Mouse moved to (305, 373)
Screenshot: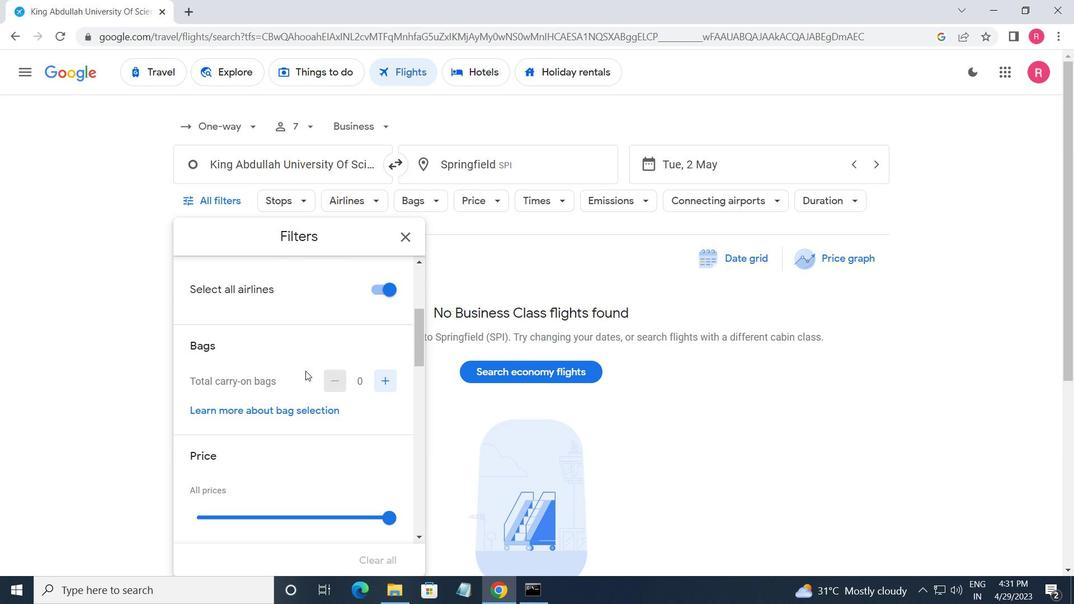 
Action: Mouse scrolled (305, 372) with delta (0, 0)
Screenshot: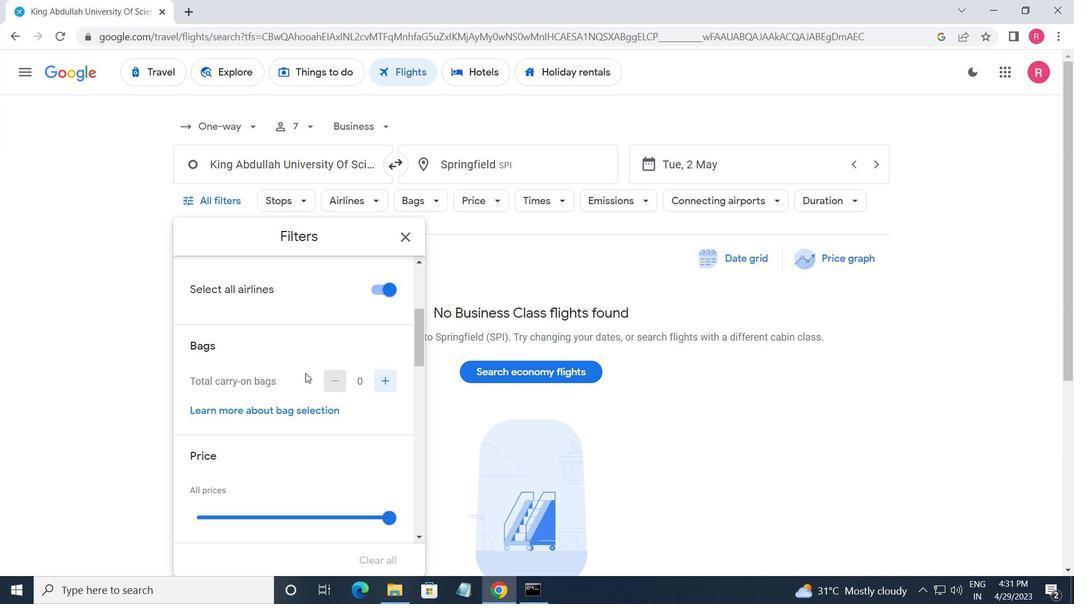
Action: Mouse moved to (393, 444)
Screenshot: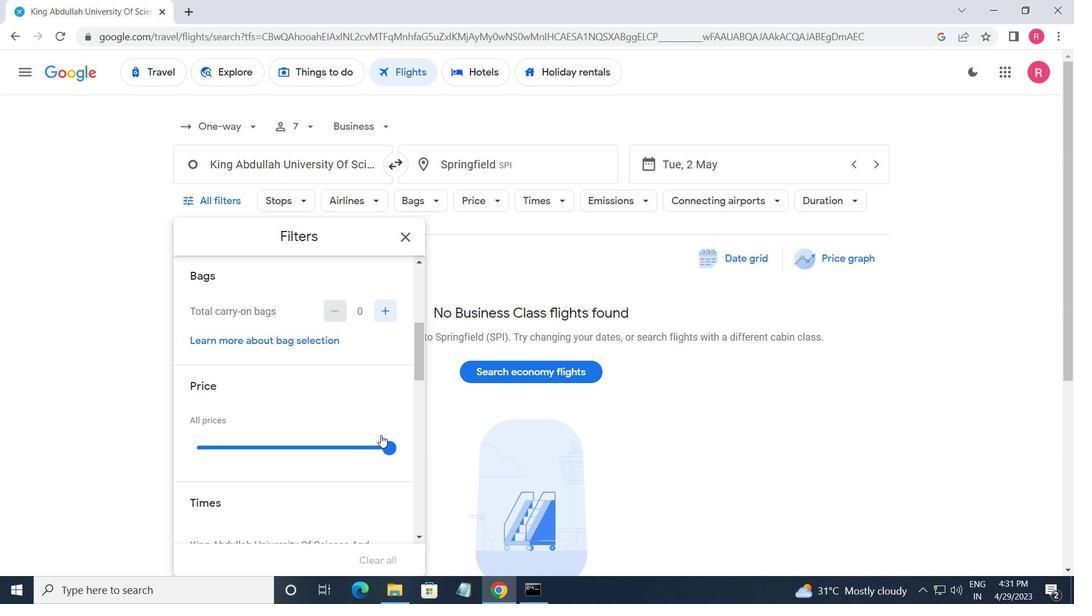 
Action: Mouse pressed left at (393, 444)
Screenshot: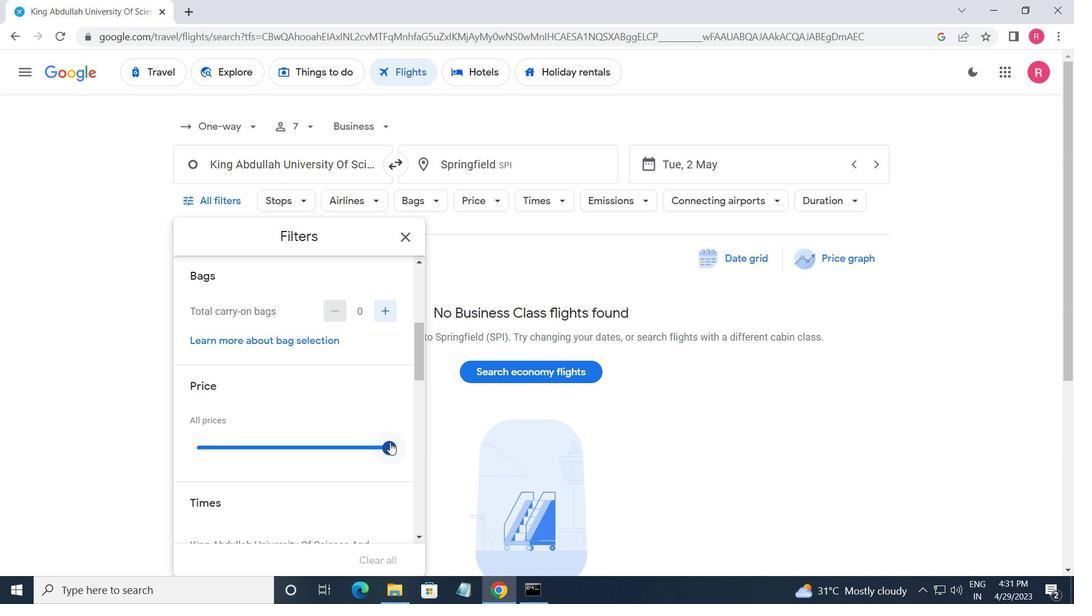 
Action: Mouse scrolled (393, 443) with delta (0, 0)
Screenshot: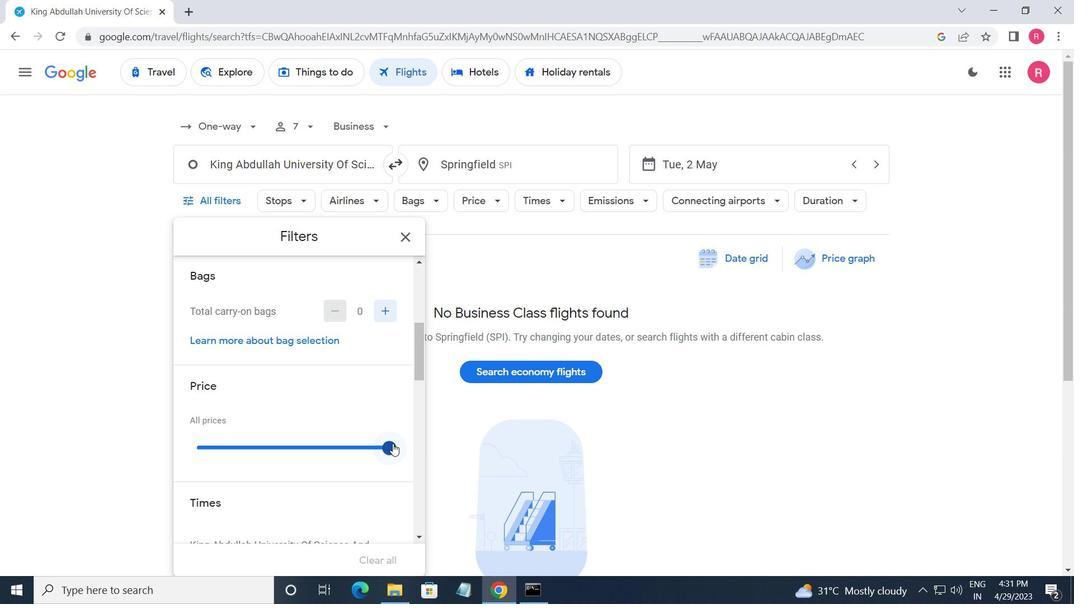 
Action: Mouse scrolled (393, 443) with delta (0, 0)
Screenshot: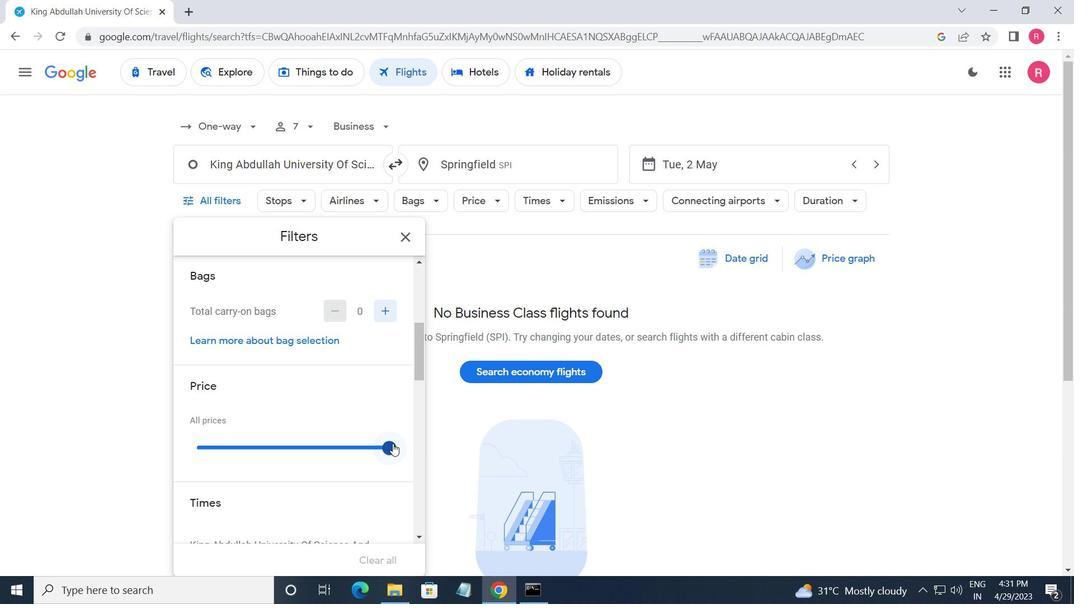 
Action: Mouse moved to (200, 481)
Screenshot: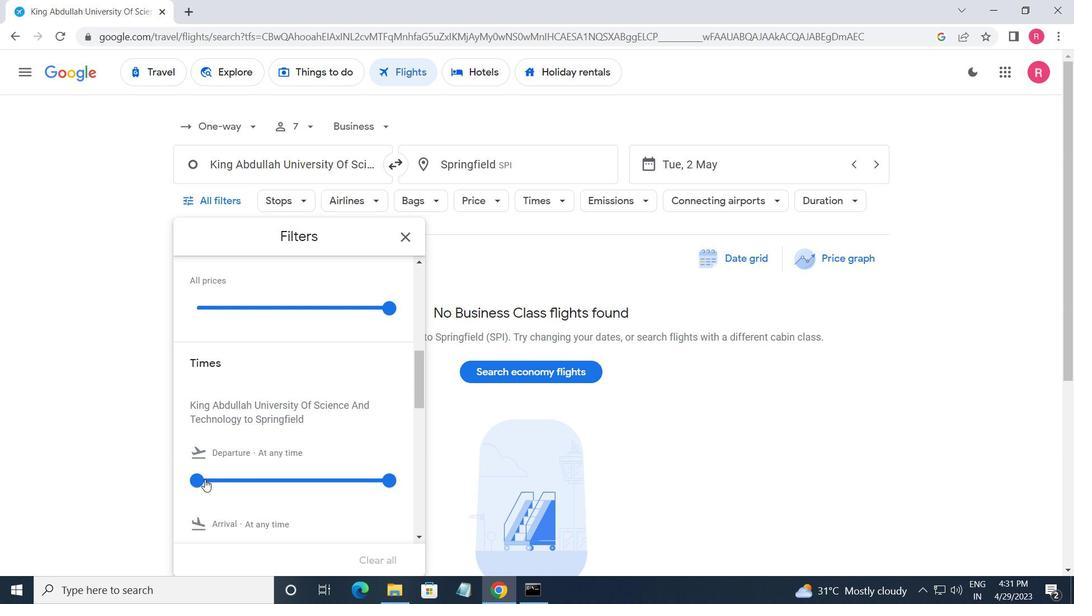 
Action: Mouse pressed left at (200, 481)
Screenshot: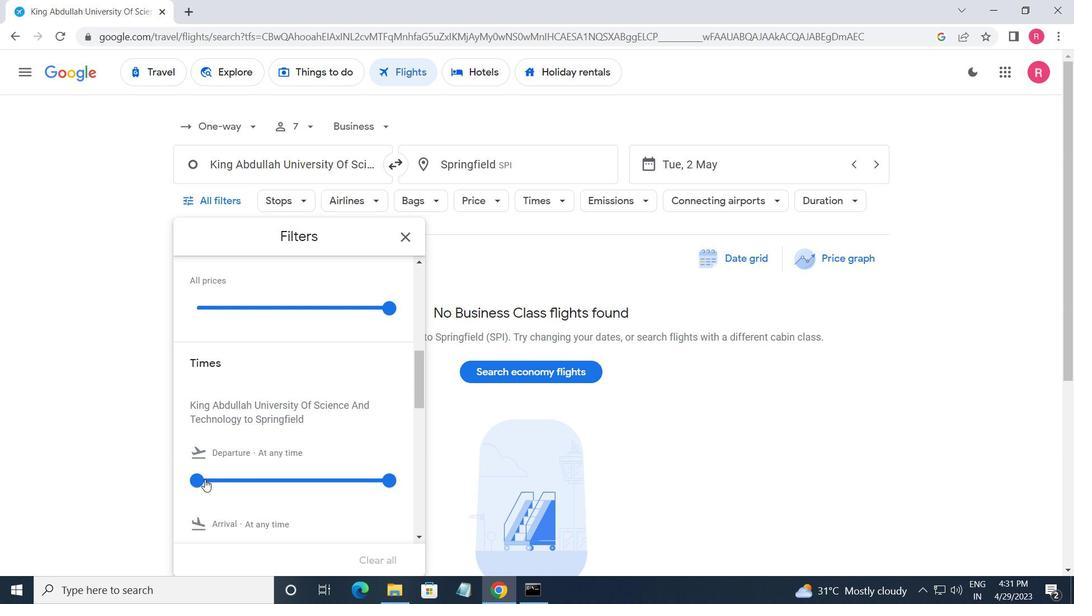 
Action: Mouse moved to (387, 484)
Screenshot: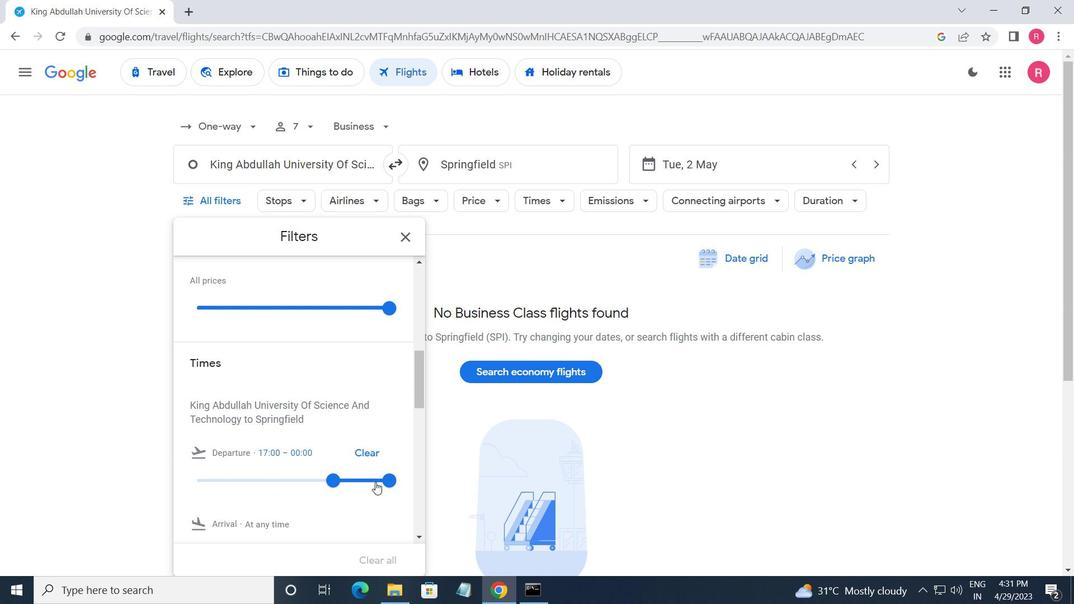 
Action: Mouse pressed left at (387, 484)
Screenshot: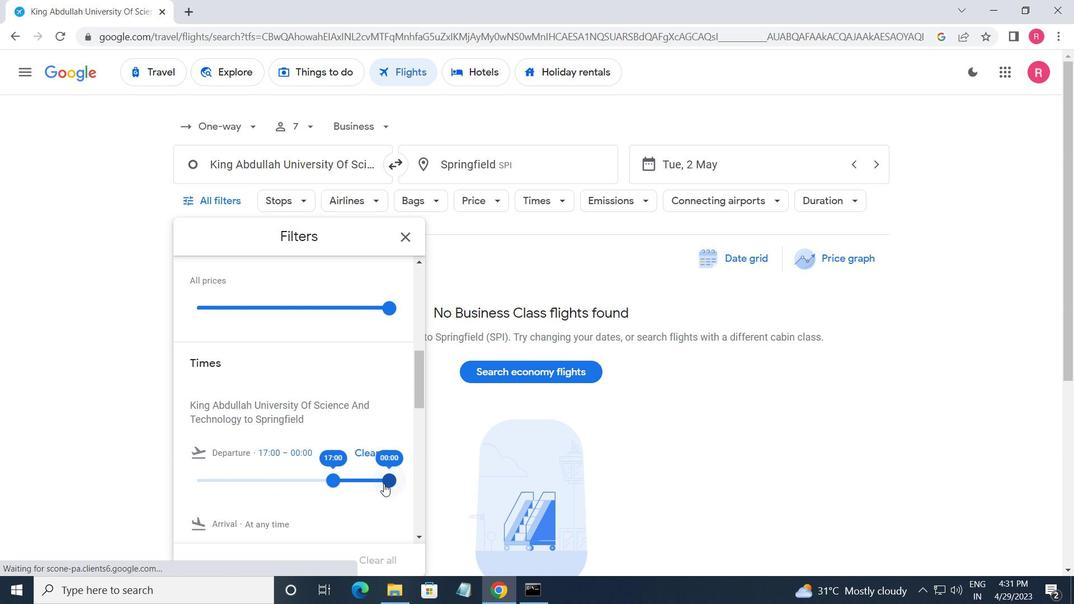 
Action: Mouse moved to (400, 243)
Screenshot: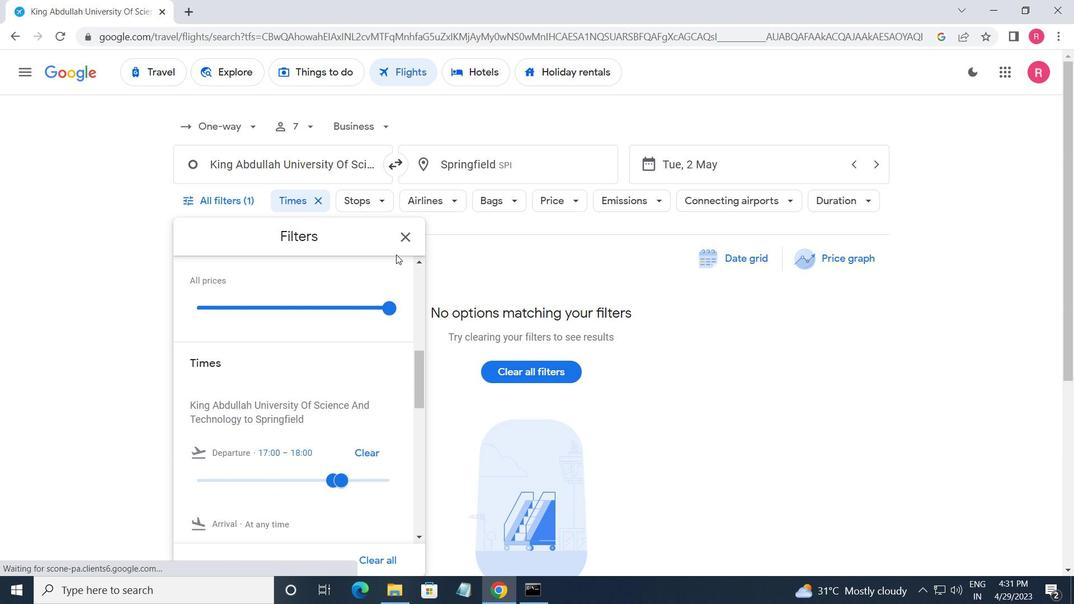 
Action: Mouse pressed left at (400, 243)
Screenshot: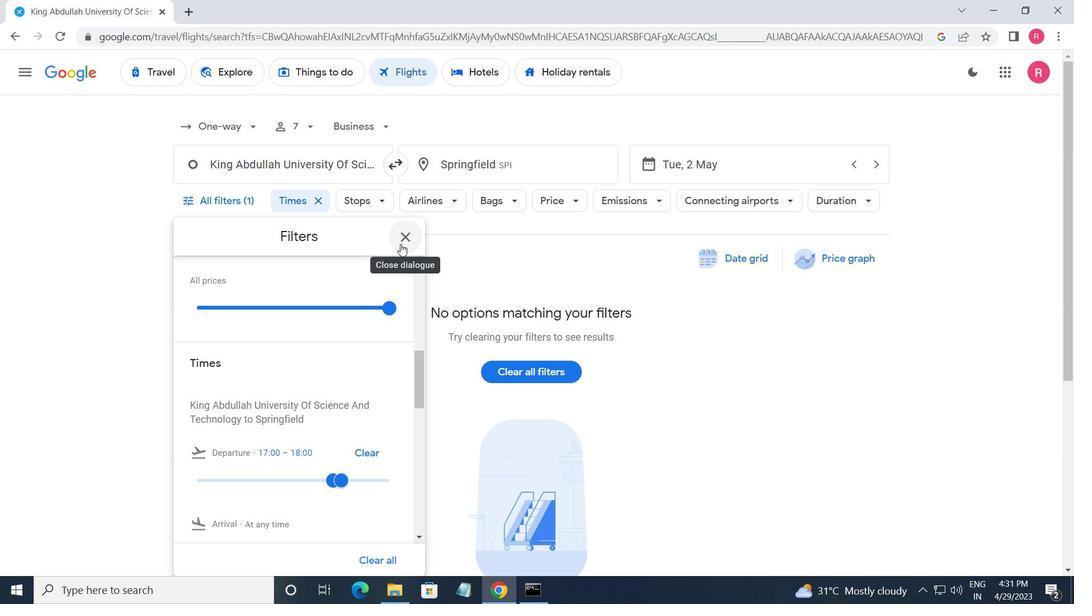 
